 Task: Look for Airbnb options in Farkhor, Tajikistan from 5th November, 2023 to 16th November, 2023 for 2 adults.1  bedroom having 1 bed and 1 bathroom. Property type can be hotel. Booking option can be shelf check-in. Look for 3 properties as per requirement.
Action: Mouse pressed left at (440, 108)
Screenshot: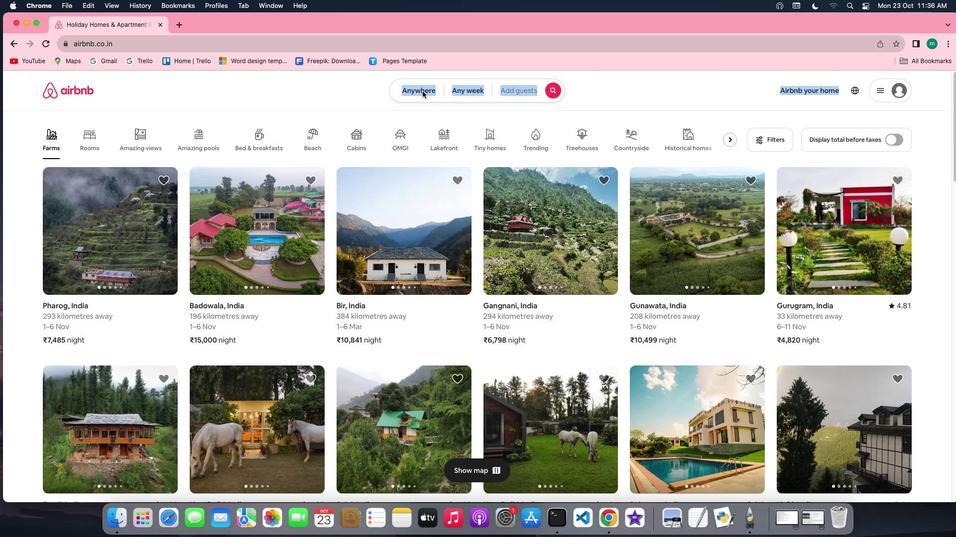 
Action: Mouse pressed left at (440, 108)
Screenshot: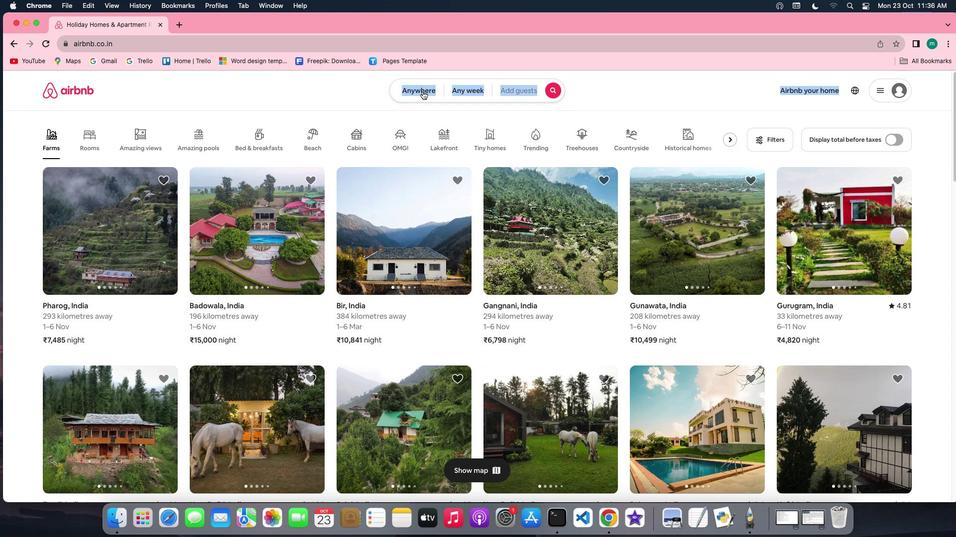 
Action: Mouse moved to (379, 148)
Screenshot: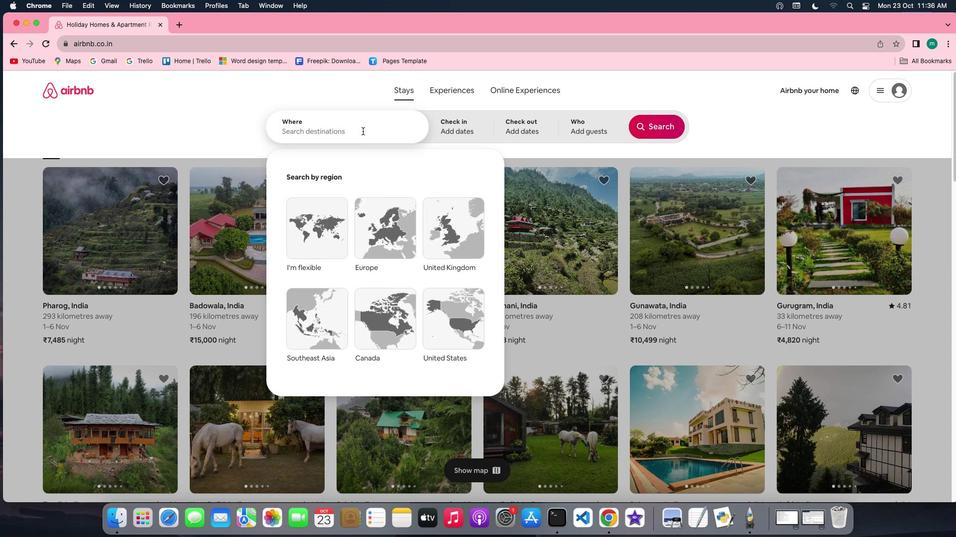 
Action: Key pressed Key.shift'F''a''r''k''h''o''r'','Key.spaceKey.shift'T''a''j''i''k''i''s''t''a''n'
Screenshot: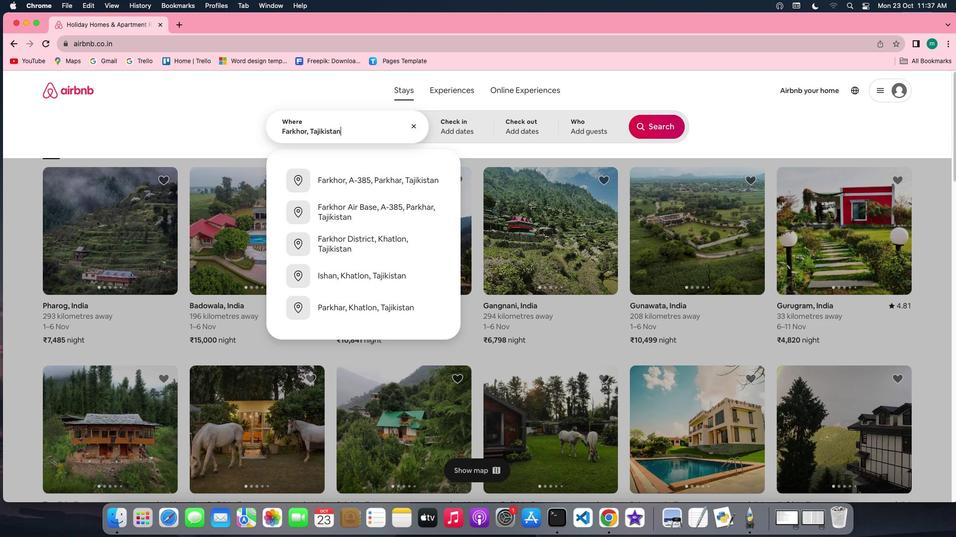 
Action: Mouse moved to (494, 152)
Screenshot: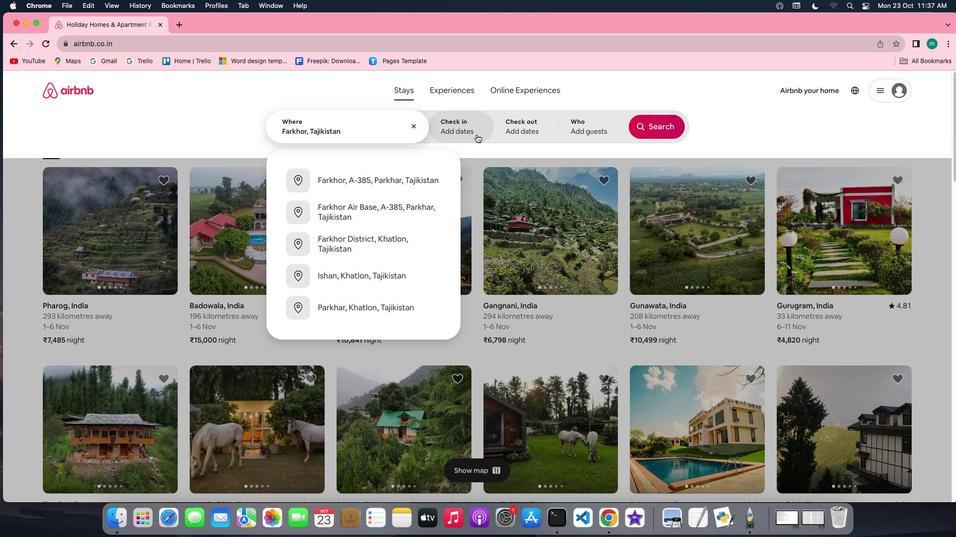 
Action: Mouse pressed left at (494, 152)
Screenshot: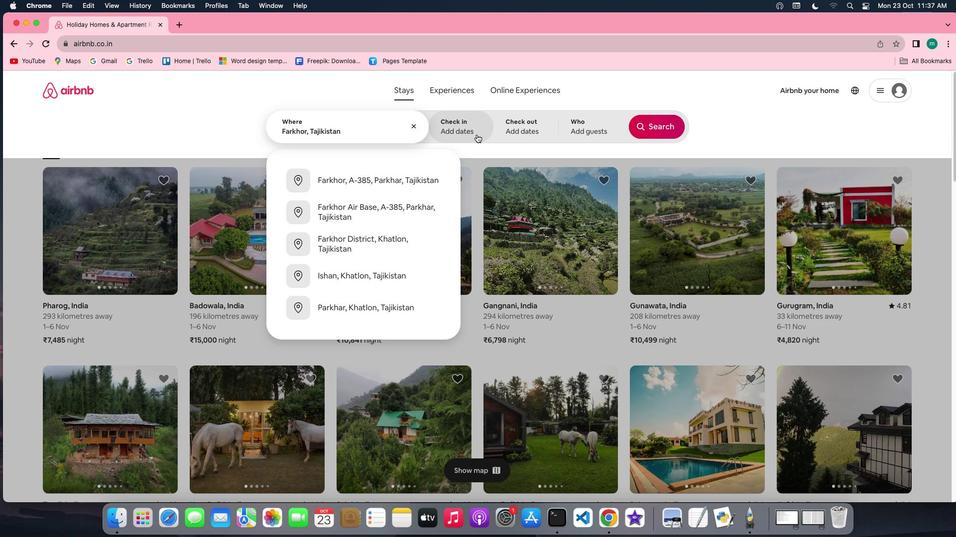 
Action: Mouse moved to (518, 282)
Screenshot: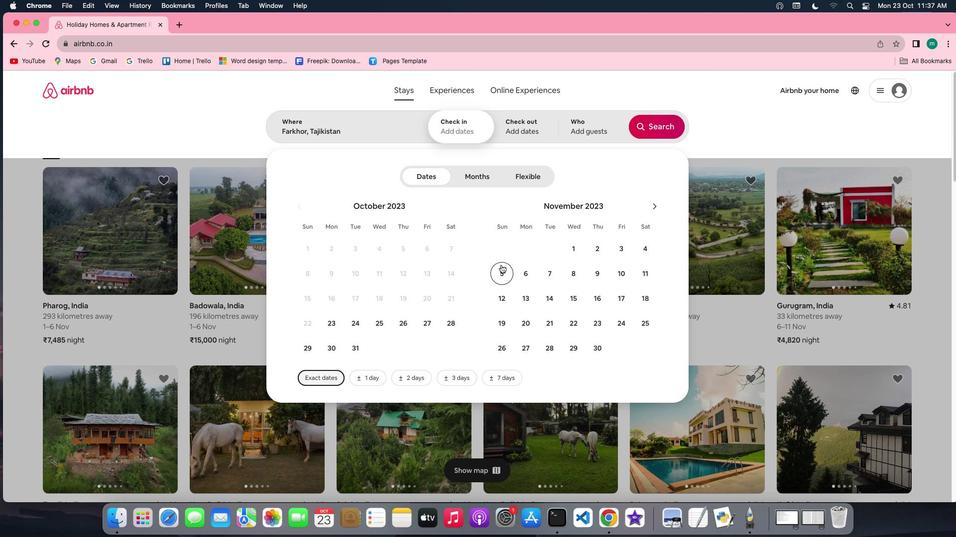 
Action: Mouse pressed left at (518, 282)
Screenshot: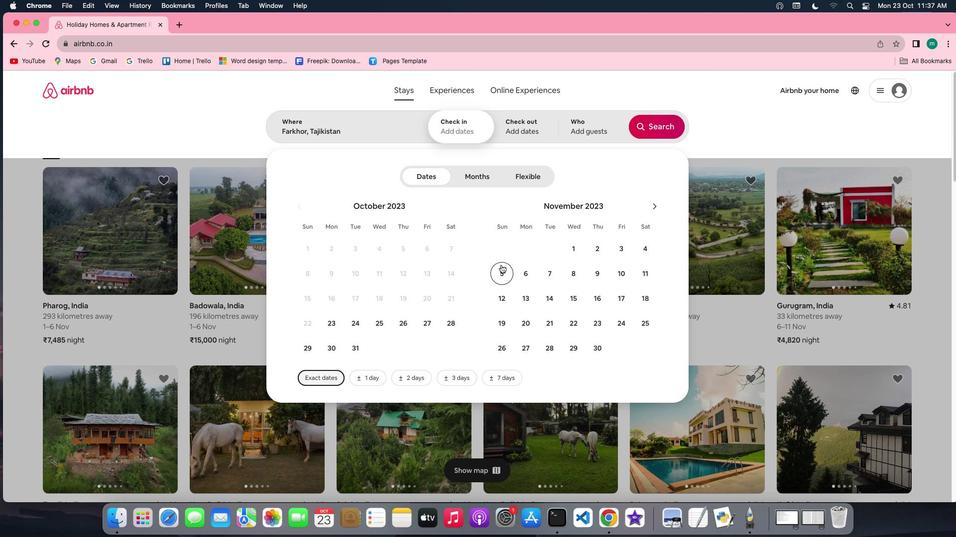 
Action: Mouse moved to (613, 316)
Screenshot: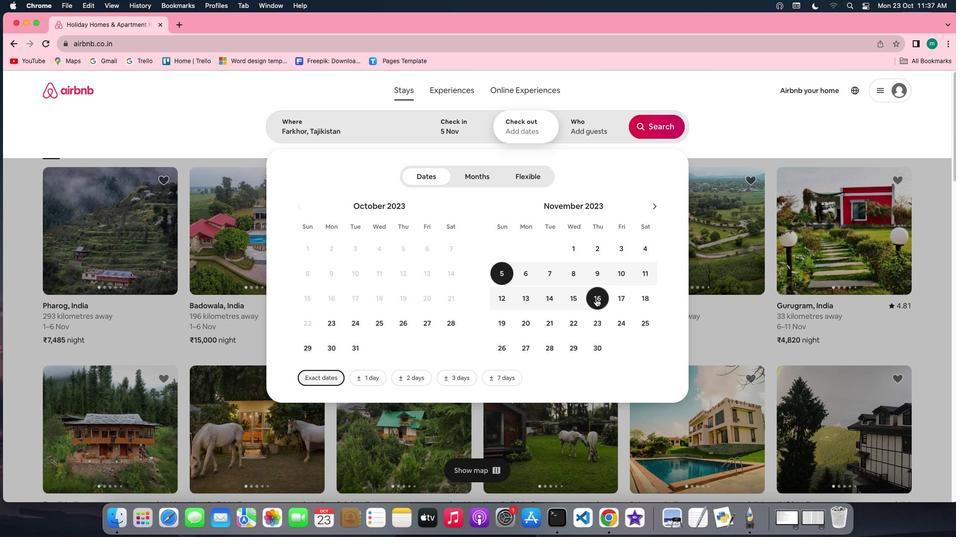 
Action: Mouse pressed left at (613, 316)
Screenshot: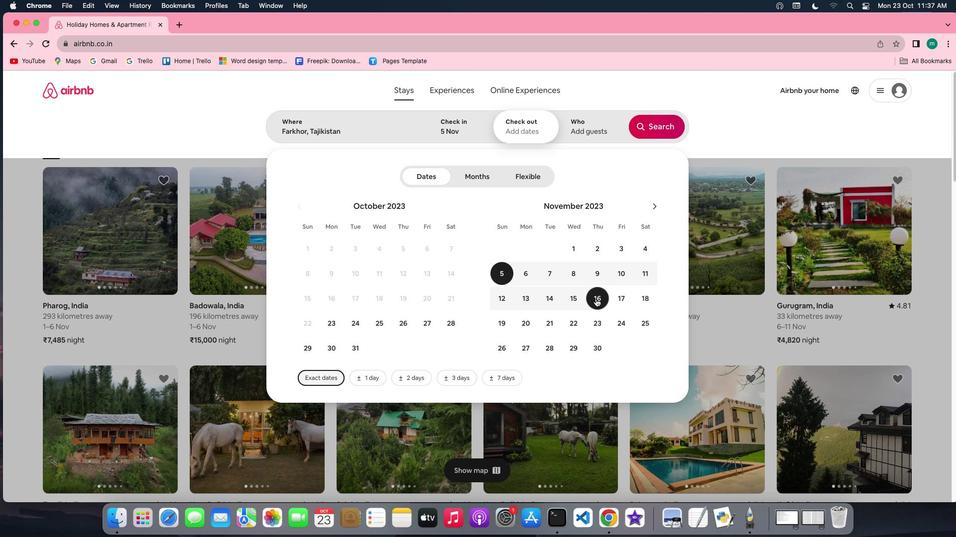 
Action: Mouse moved to (602, 148)
Screenshot: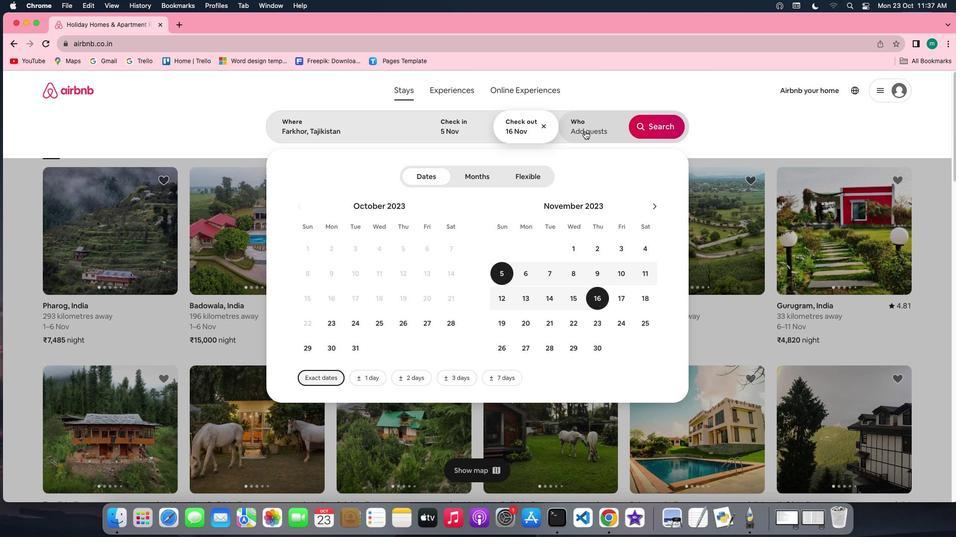 
Action: Mouse pressed left at (602, 148)
Screenshot: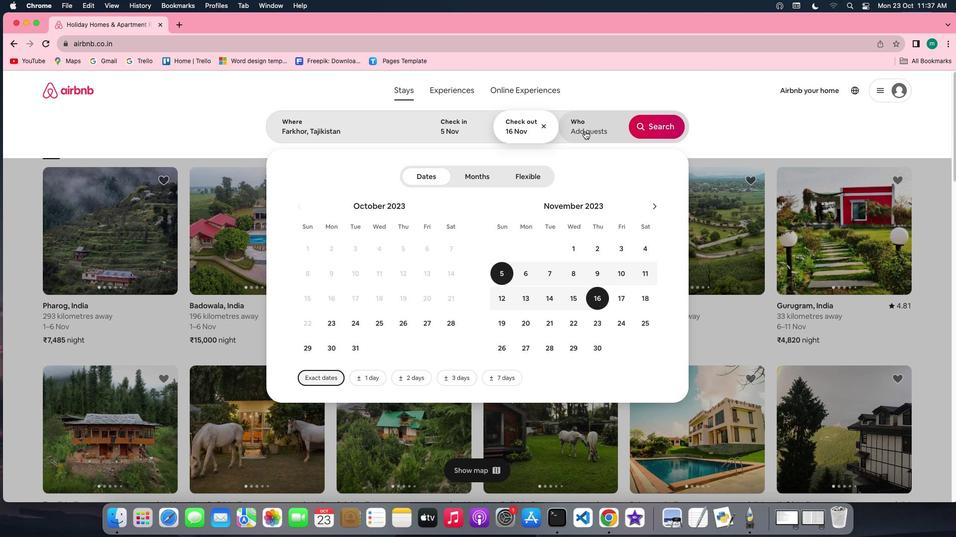 
Action: Mouse moved to (680, 202)
Screenshot: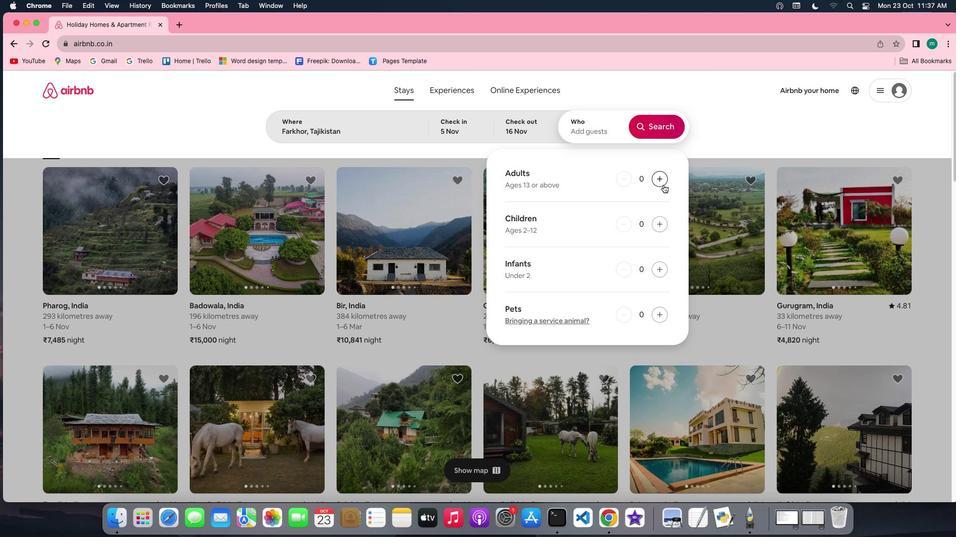 
Action: Mouse pressed left at (680, 202)
Screenshot: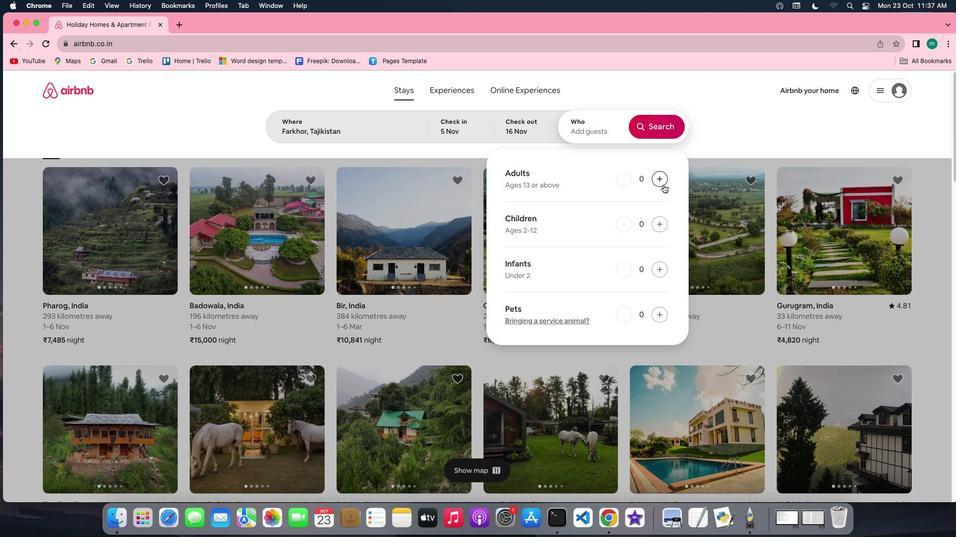 
Action: Mouse pressed left at (680, 202)
Screenshot: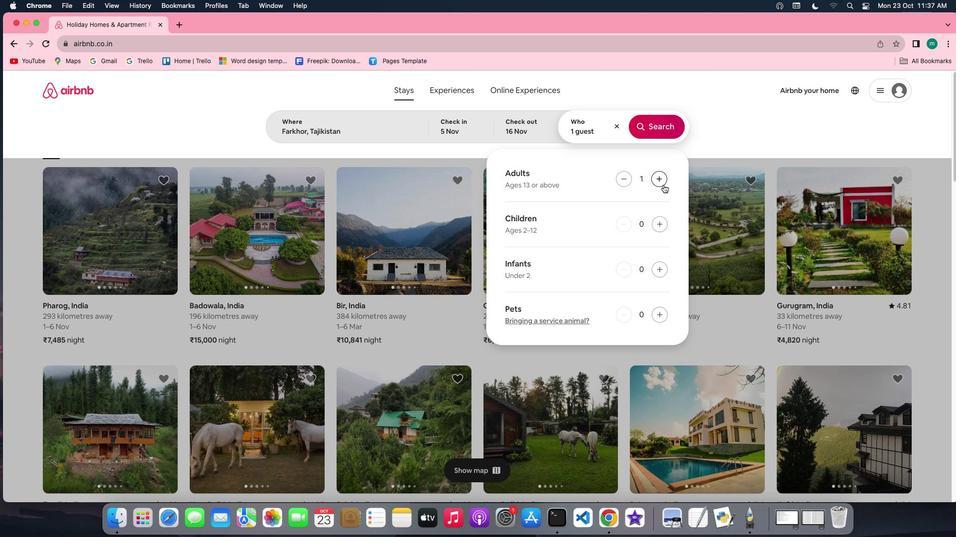 
Action: Mouse moved to (676, 149)
Screenshot: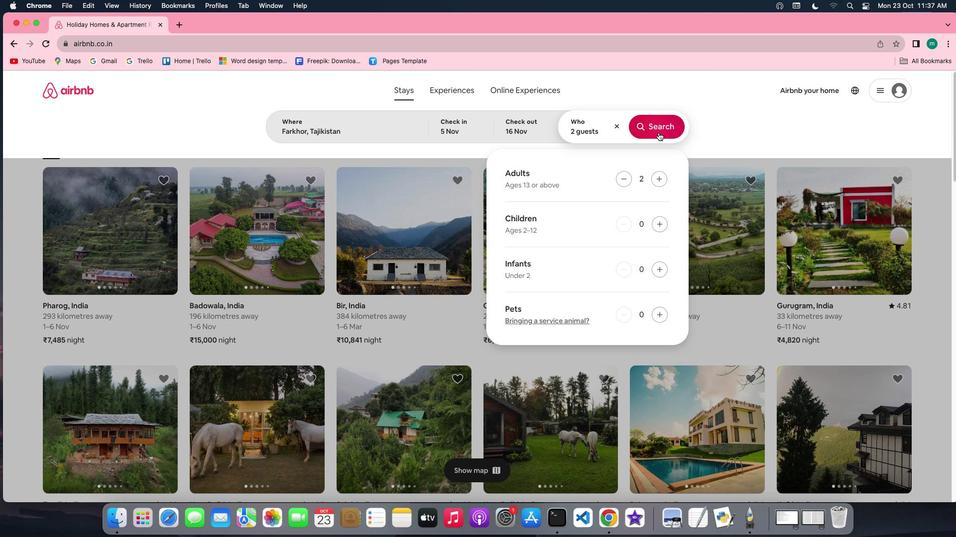 
Action: Mouse pressed left at (676, 149)
Screenshot: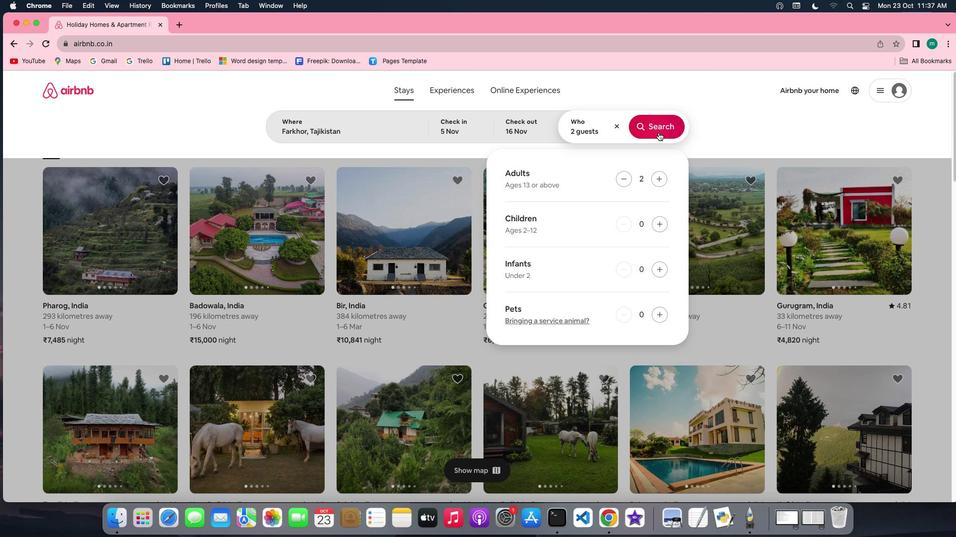 
Action: Mouse moved to (833, 140)
Screenshot: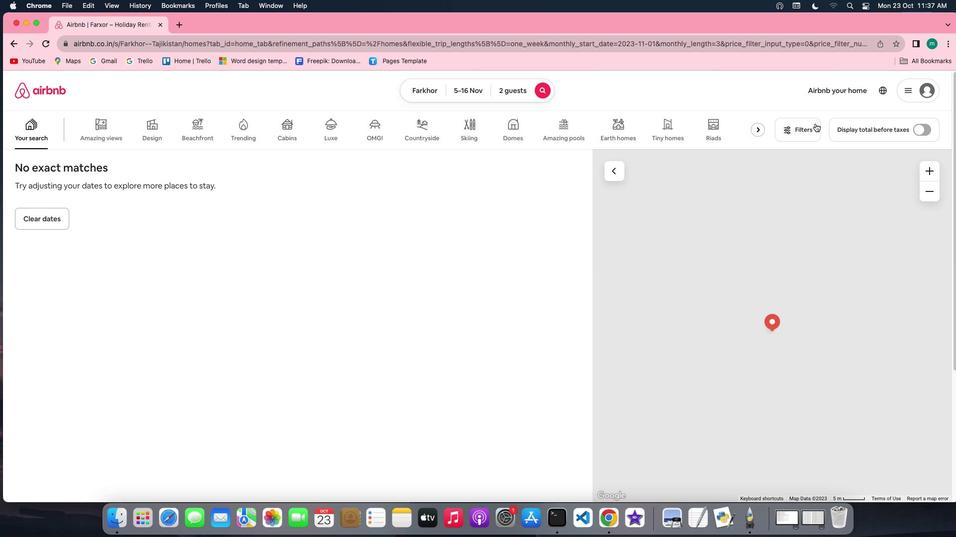 
Action: Mouse pressed left at (833, 140)
Screenshot: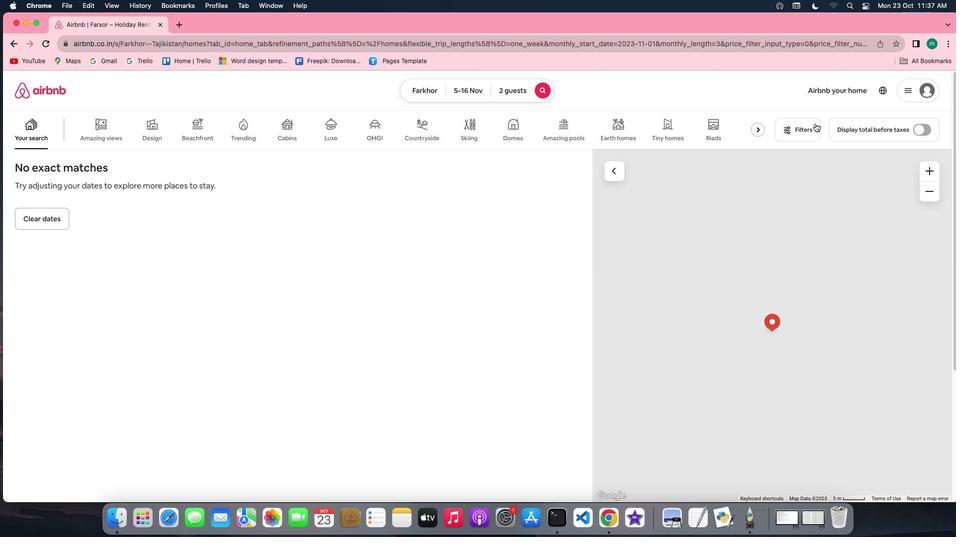 
Action: Mouse moved to (556, 331)
Screenshot: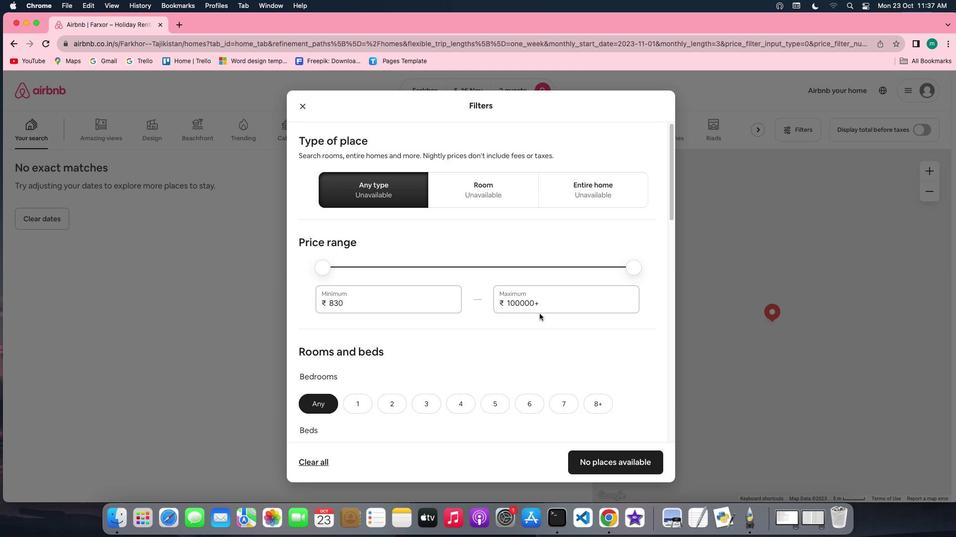 
Action: Mouse scrolled (556, 331) with delta (17, 16)
Screenshot: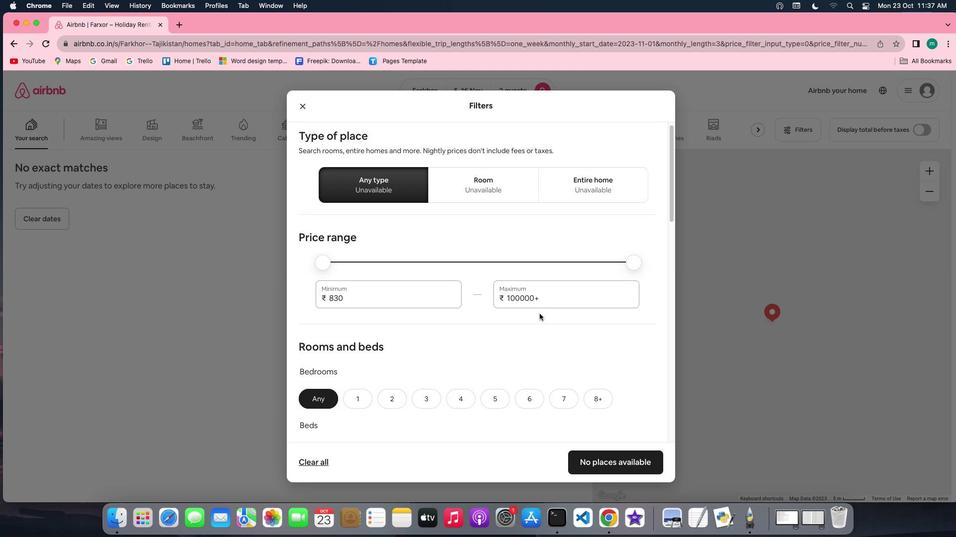 
Action: Mouse scrolled (556, 331) with delta (17, 16)
Screenshot: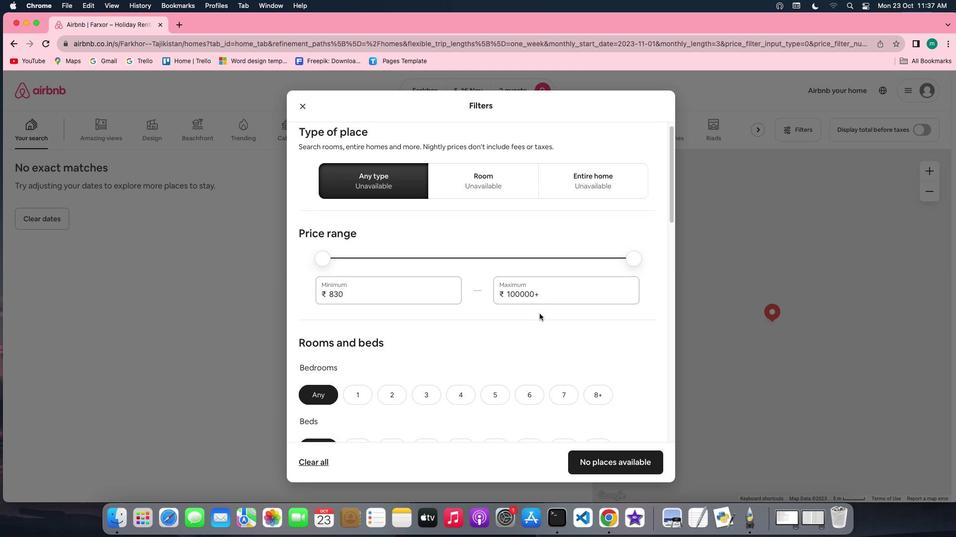 
Action: Mouse scrolled (556, 331) with delta (17, 16)
Screenshot: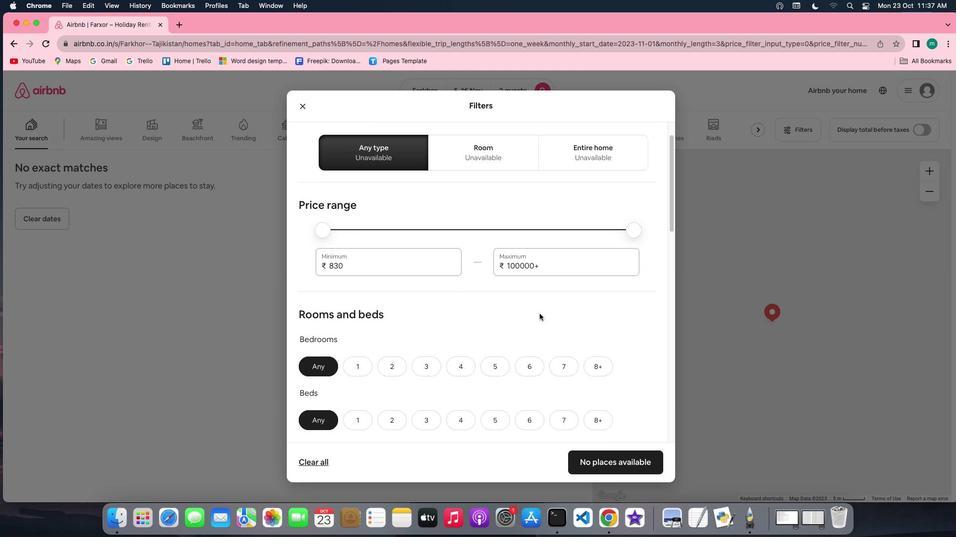 
Action: Mouse scrolled (556, 331) with delta (17, 16)
Screenshot: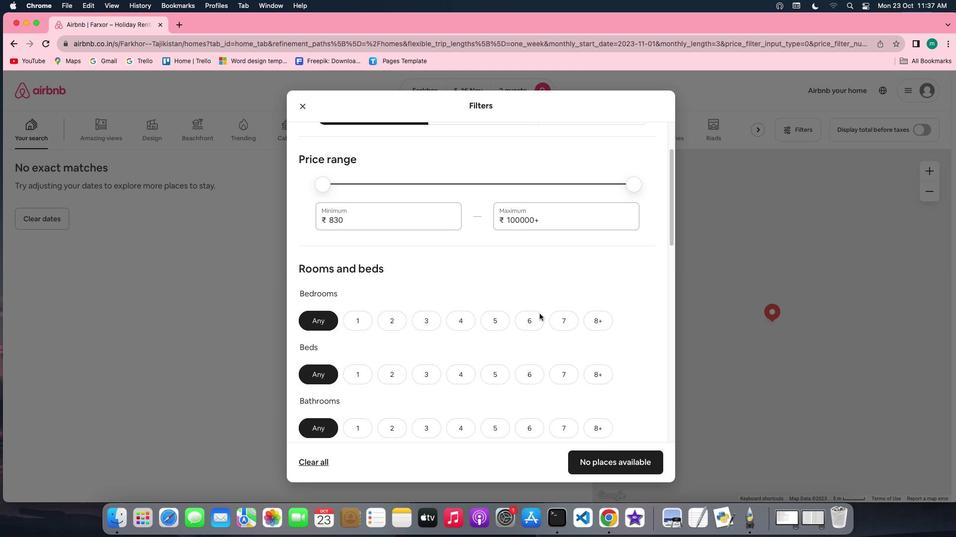 
Action: Mouse scrolled (556, 331) with delta (17, 16)
Screenshot: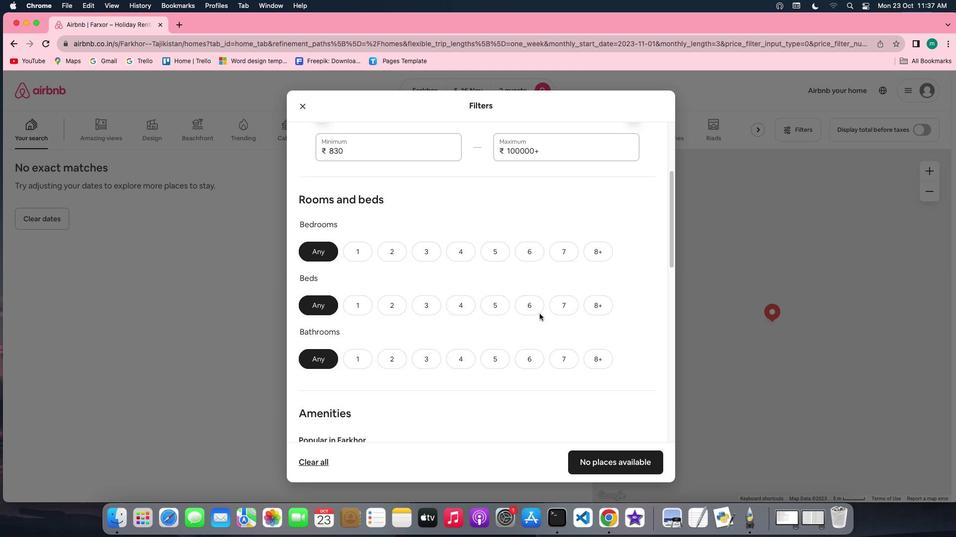 
Action: Mouse scrolled (556, 331) with delta (17, 16)
Screenshot: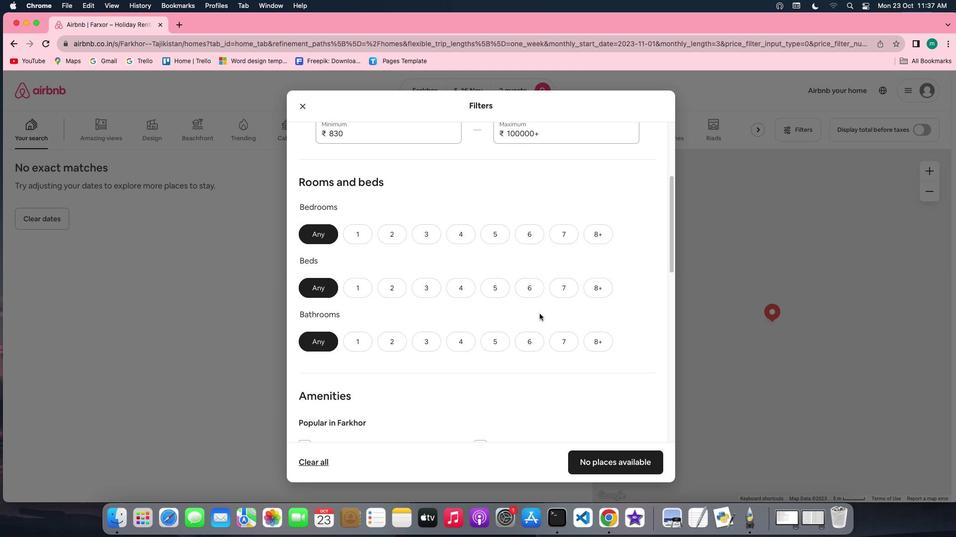 
Action: Mouse scrolled (556, 331) with delta (17, 16)
Screenshot: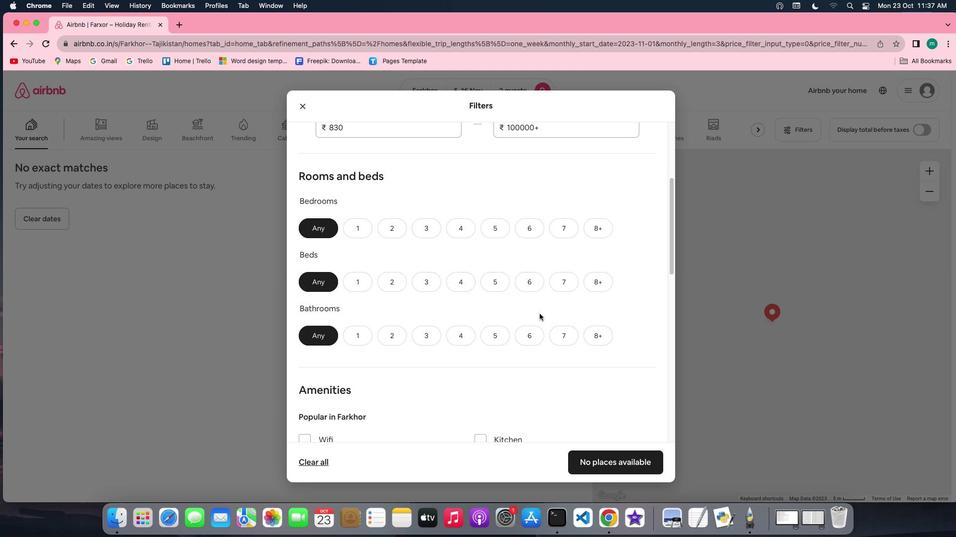 
Action: Mouse scrolled (556, 331) with delta (17, 16)
Screenshot: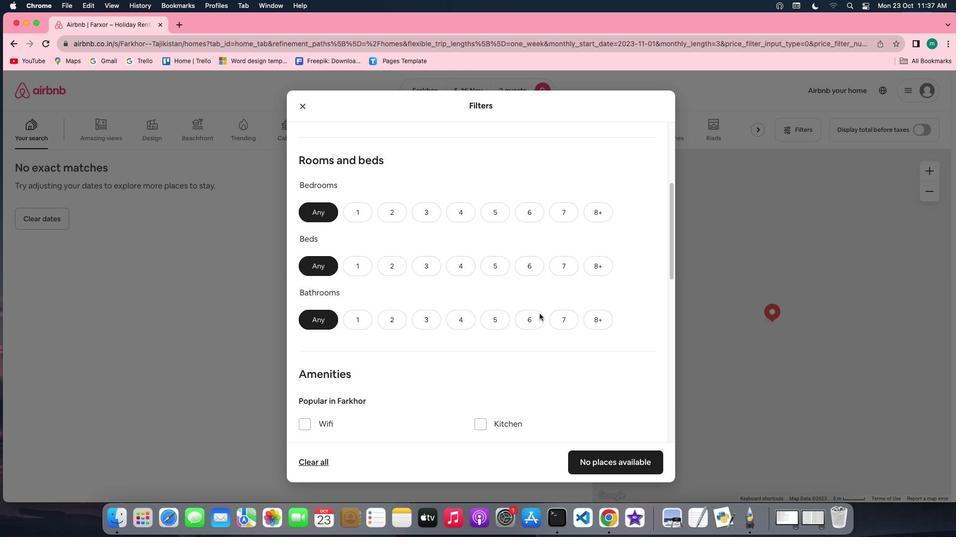 
Action: Mouse scrolled (556, 331) with delta (17, 16)
Screenshot: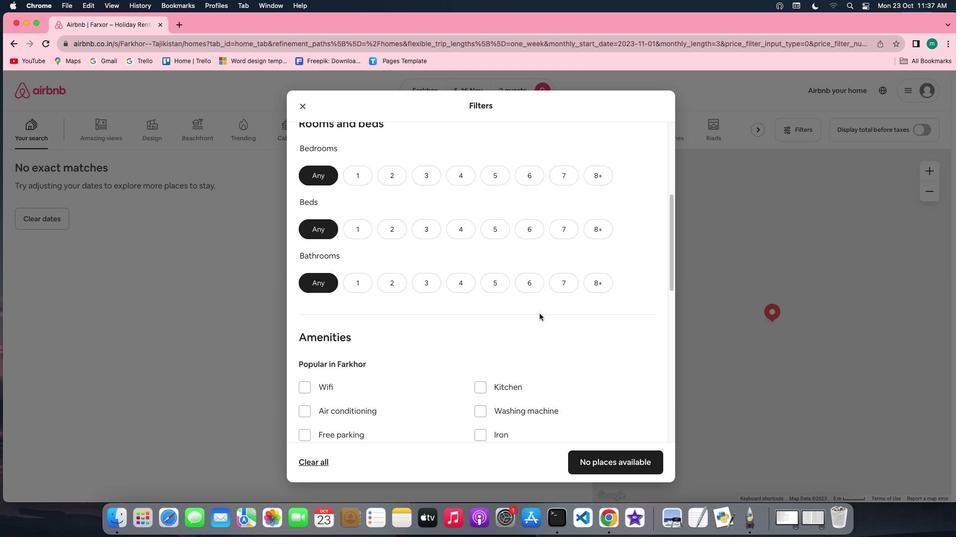 
Action: Mouse scrolled (556, 331) with delta (17, 16)
Screenshot: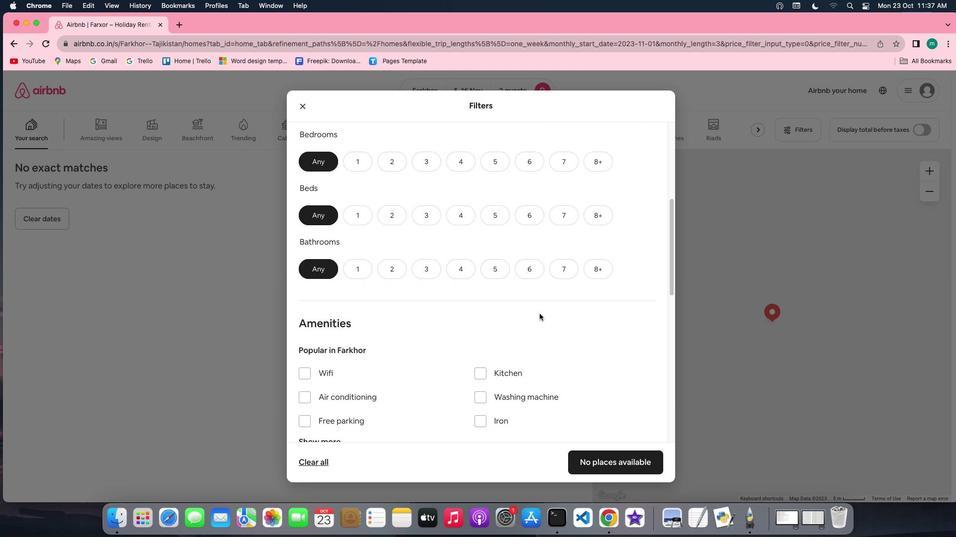 
Action: Mouse scrolled (556, 331) with delta (17, 16)
Screenshot: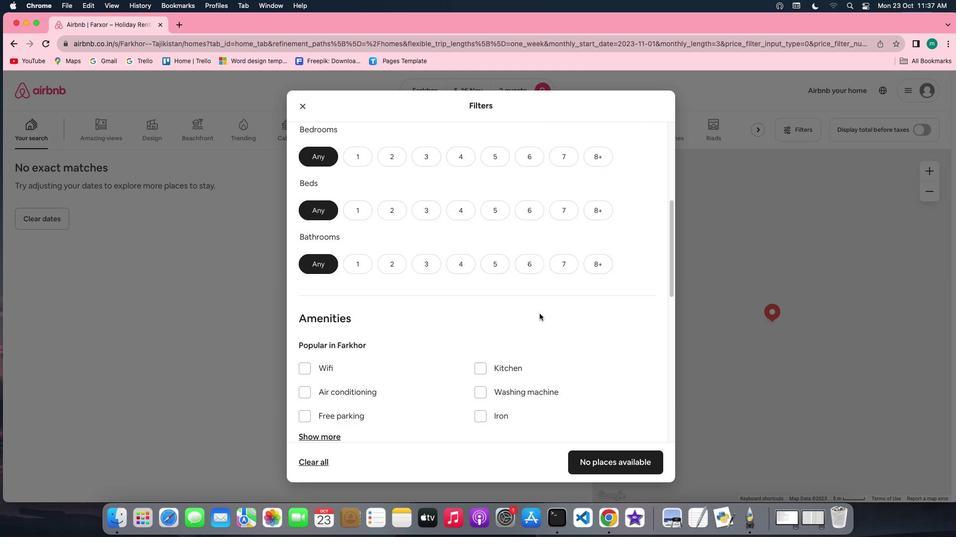 
Action: Mouse scrolled (556, 331) with delta (17, 16)
Screenshot: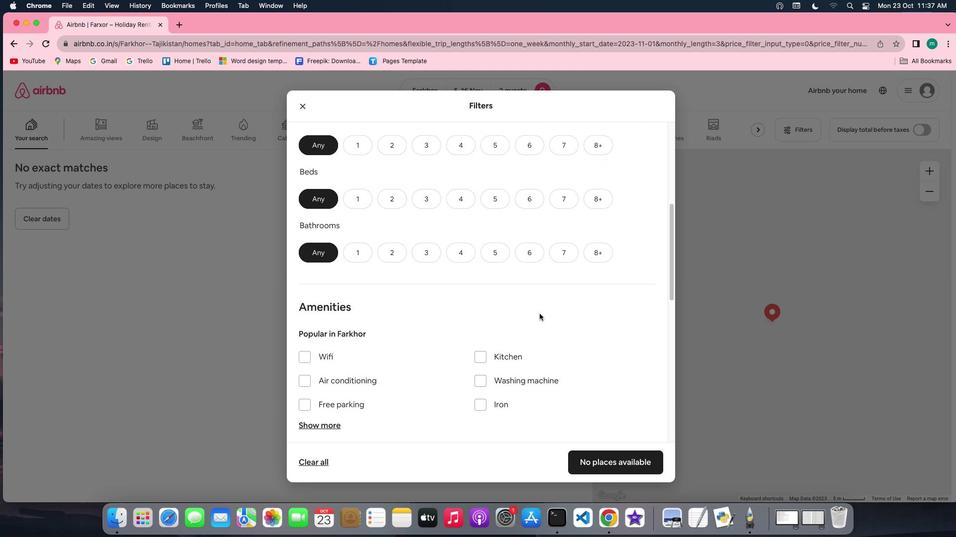 
Action: Mouse moved to (377, 163)
Screenshot: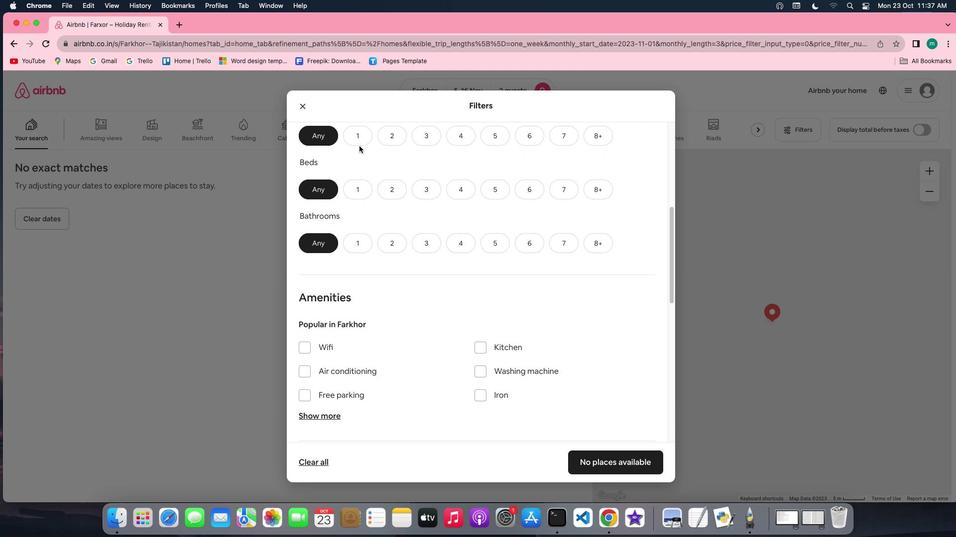 
Action: Mouse pressed left at (377, 163)
Screenshot: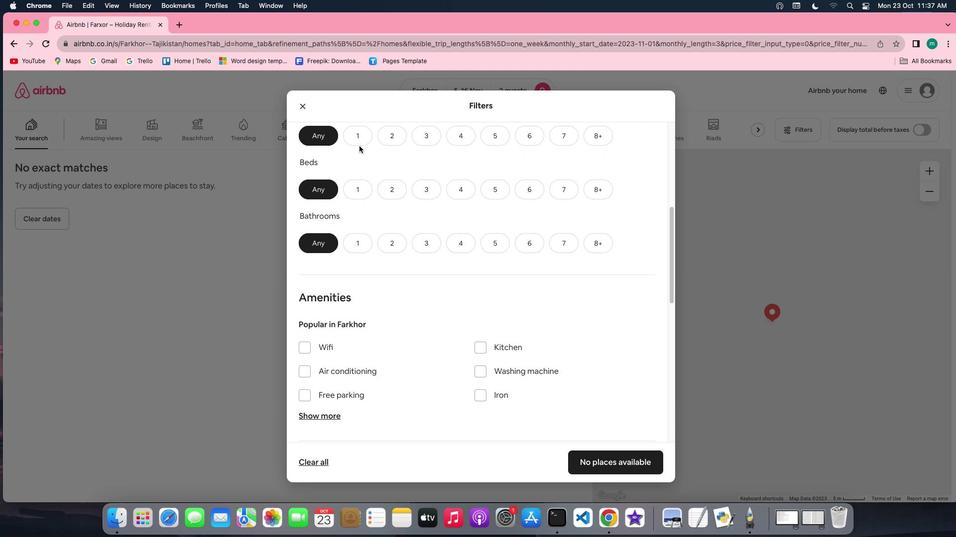 
Action: Mouse moved to (376, 166)
Screenshot: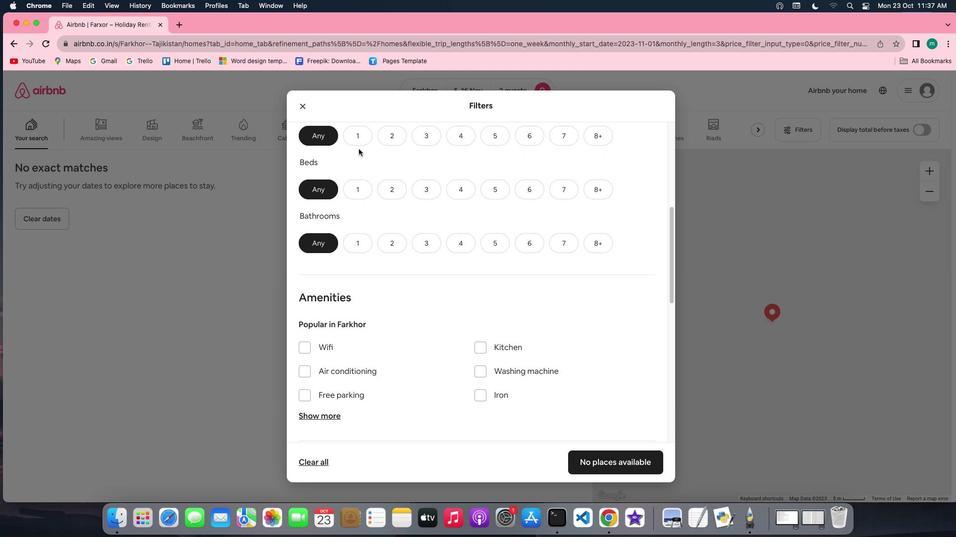 
Action: Mouse pressed left at (376, 166)
Screenshot: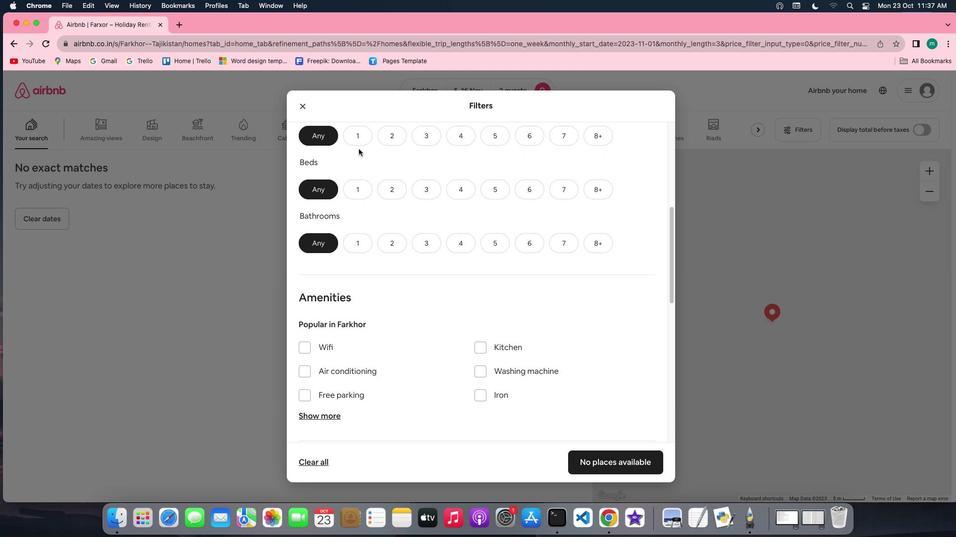 
Action: Mouse moved to (378, 155)
Screenshot: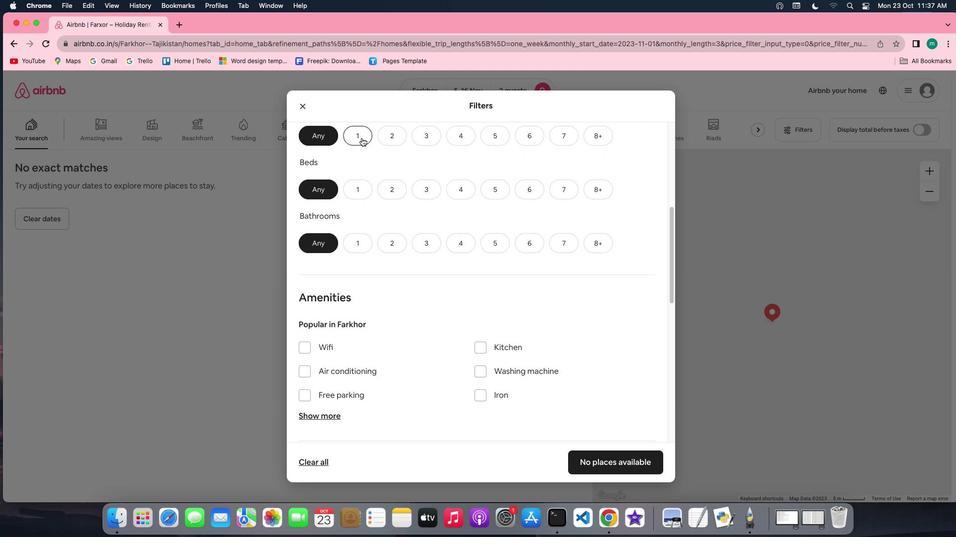 
Action: Mouse pressed left at (378, 155)
Screenshot: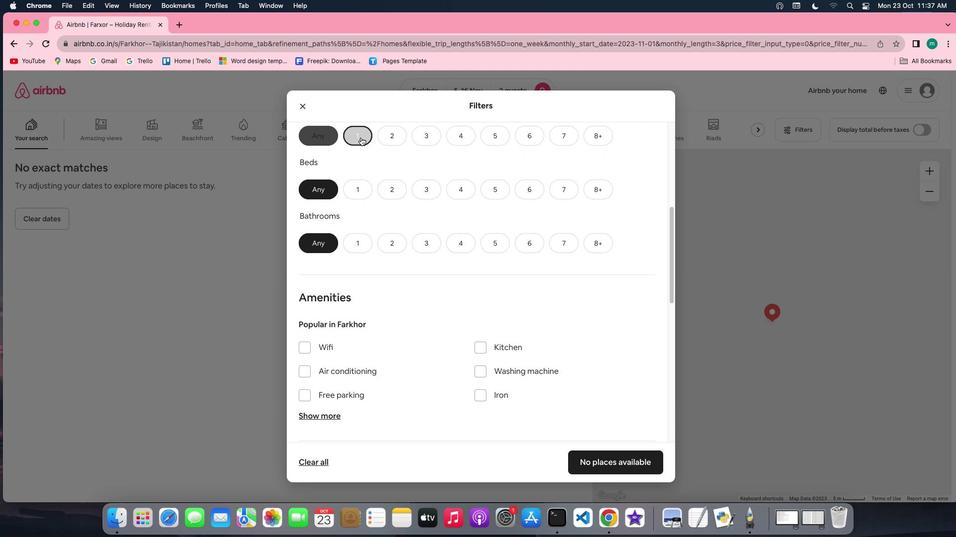 
Action: Mouse moved to (375, 210)
Screenshot: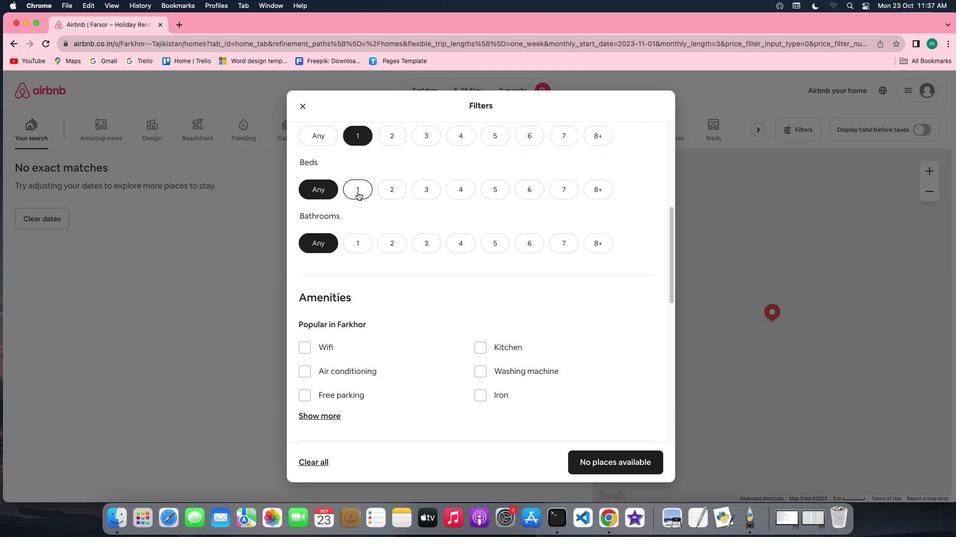 
Action: Mouse pressed left at (375, 210)
Screenshot: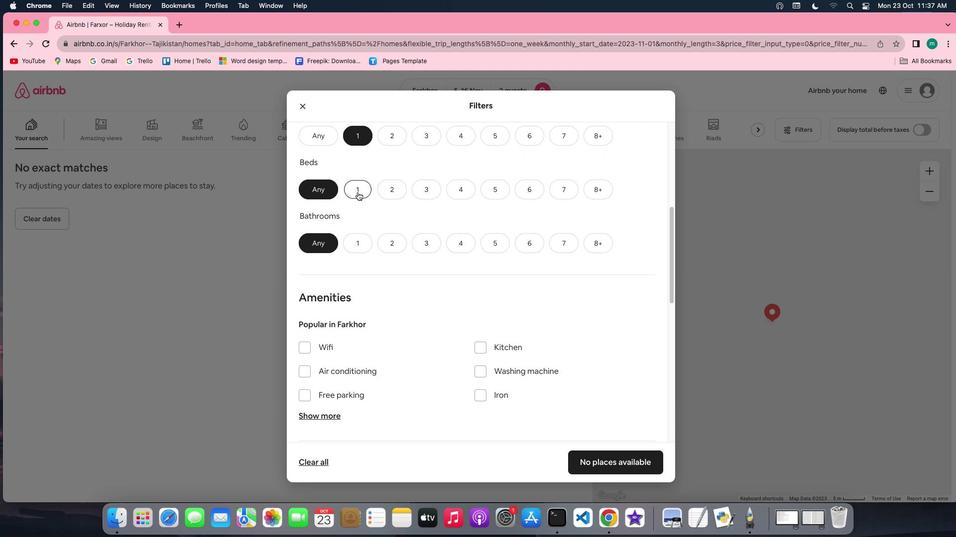 
Action: Mouse moved to (376, 258)
Screenshot: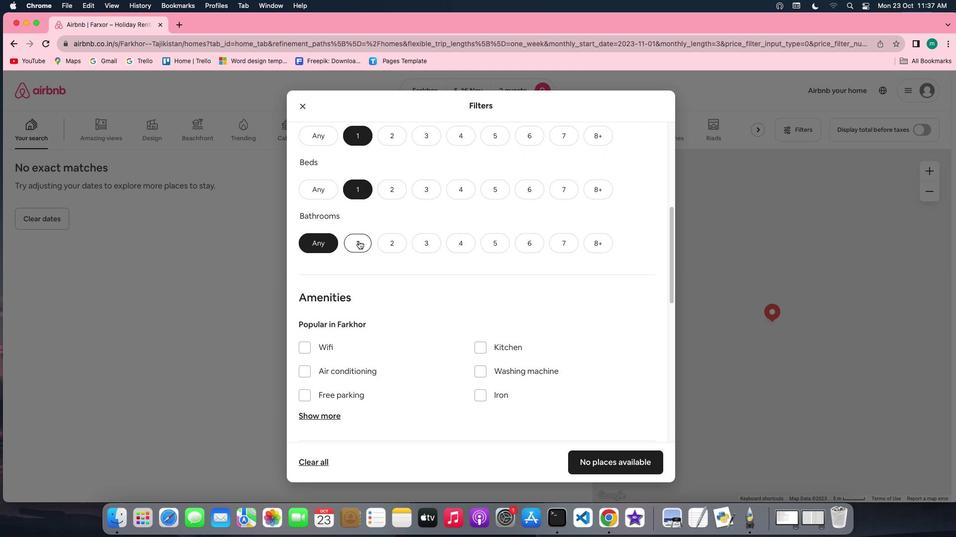 
Action: Mouse pressed left at (376, 258)
Screenshot: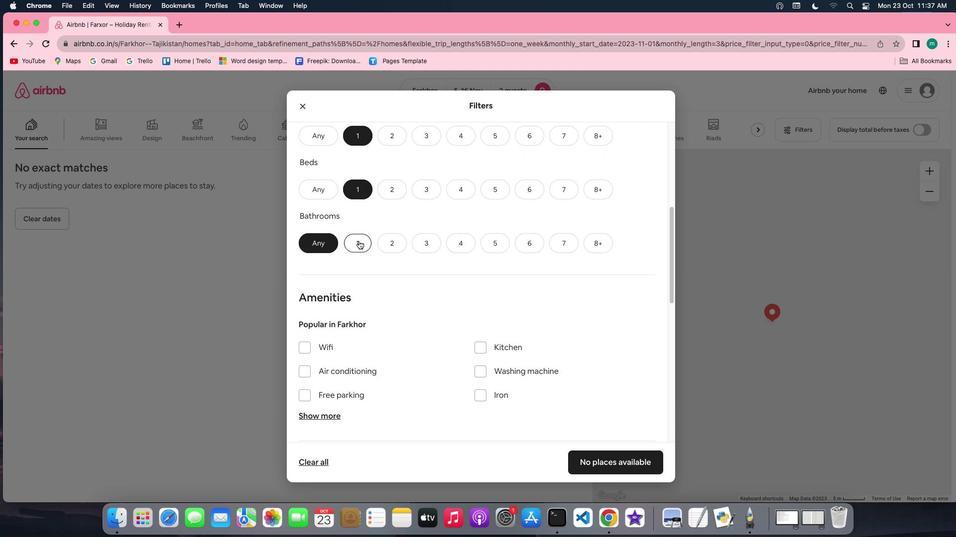 
Action: Mouse moved to (585, 288)
Screenshot: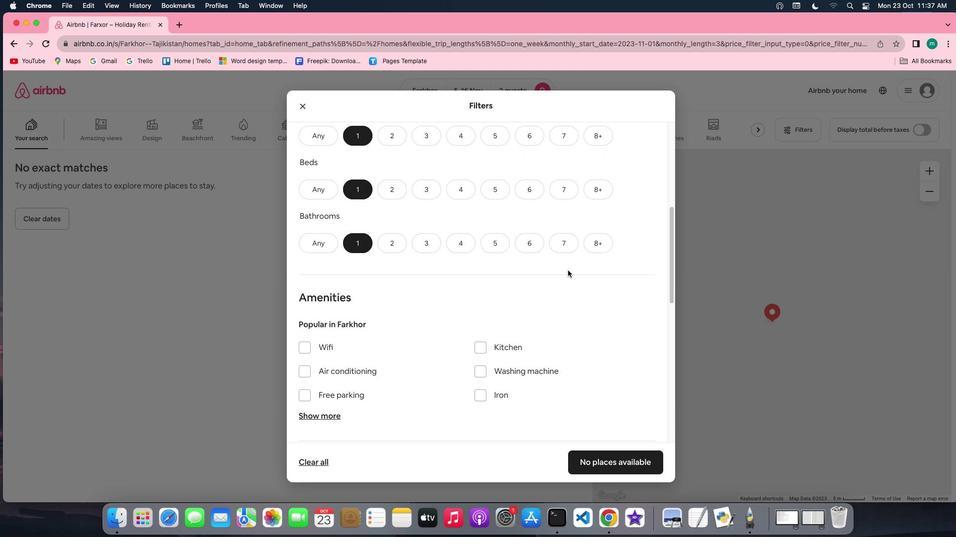 
Action: Mouse scrolled (585, 288) with delta (17, 16)
Screenshot: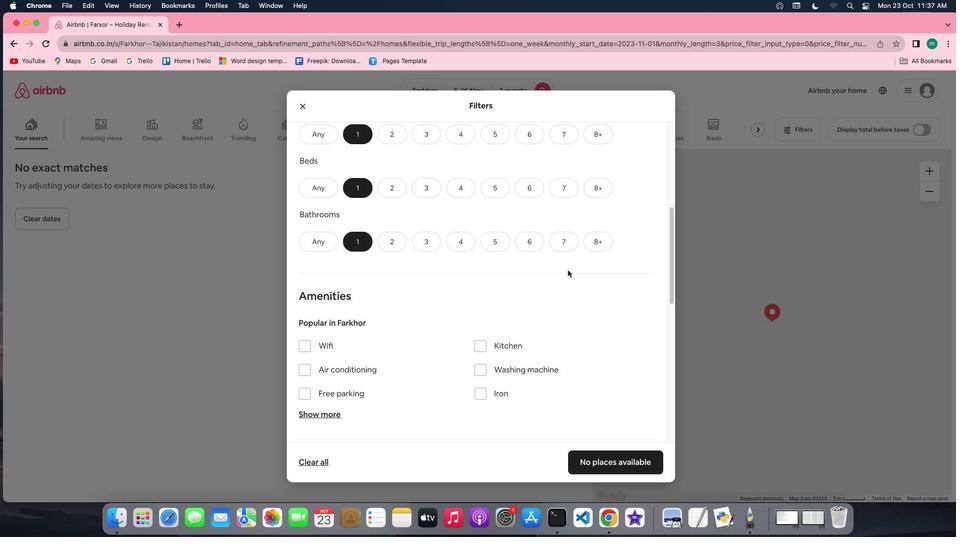 
Action: Mouse scrolled (585, 288) with delta (17, 16)
Screenshot: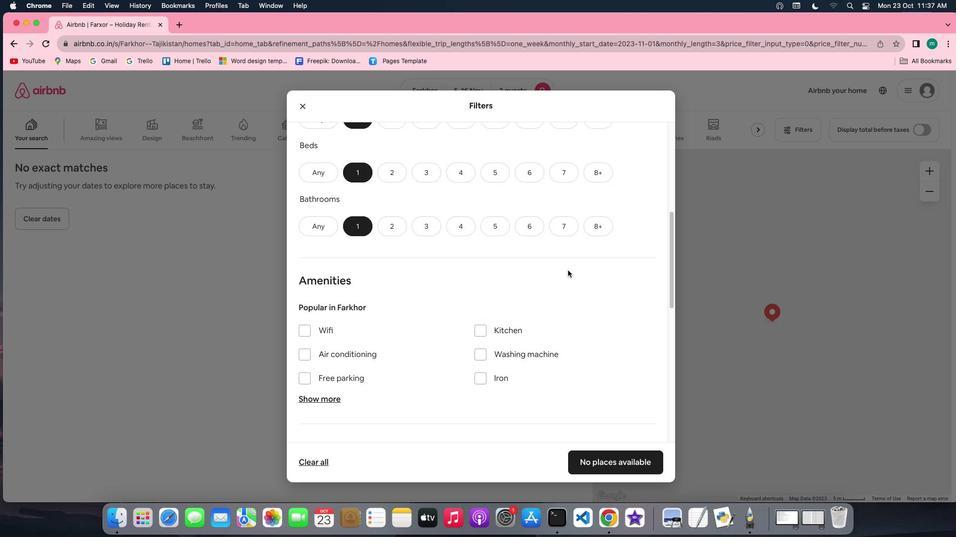 
Action: Mouse scrolled (585, 288) with delta (17, 16)
Screenshot: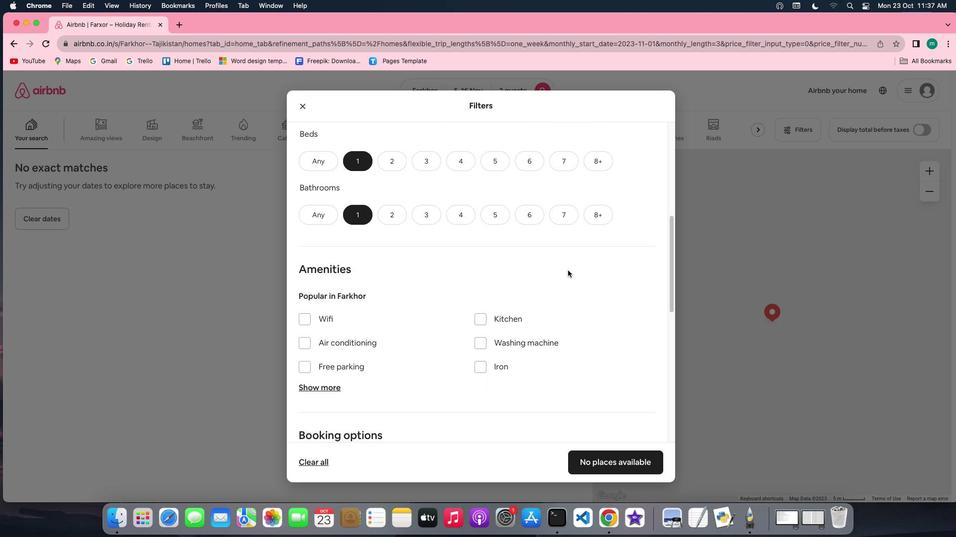 
Action: Mouse scrolled (585, 288) with delta (17, 16)
Screenshot: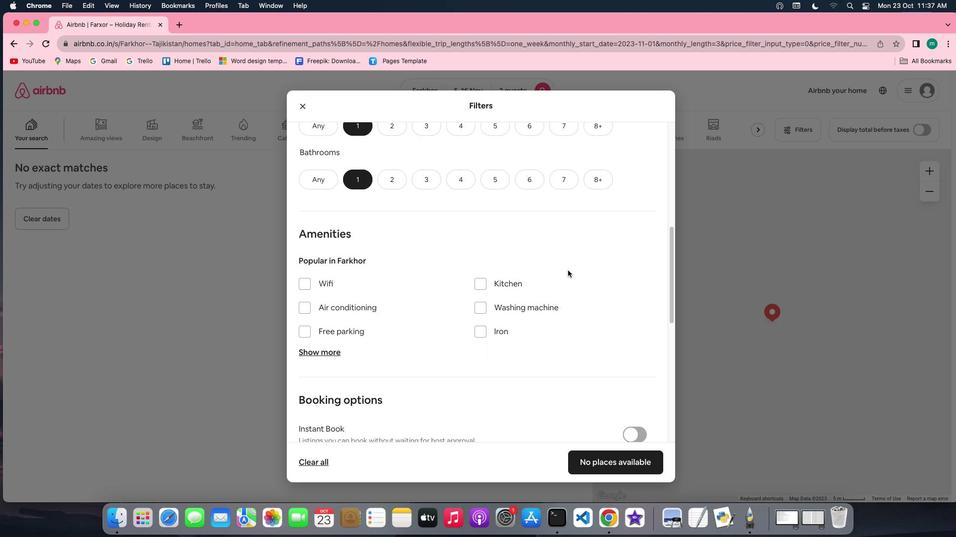 
Action: Mouse scrolled (585, 288) with delta (17, 16)
Screenshot: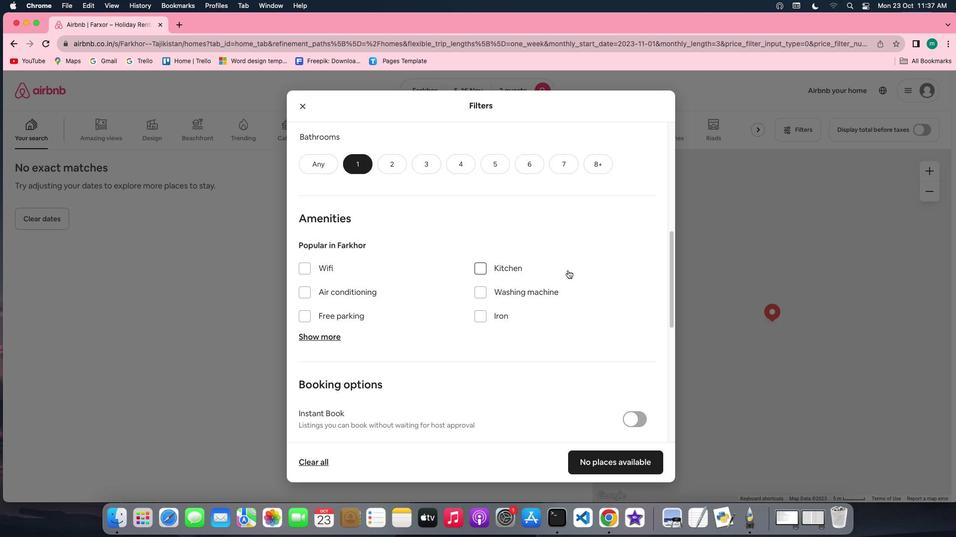
Action: Mouse scrolled (585, 288) with delta (17, 16)
Screenshot: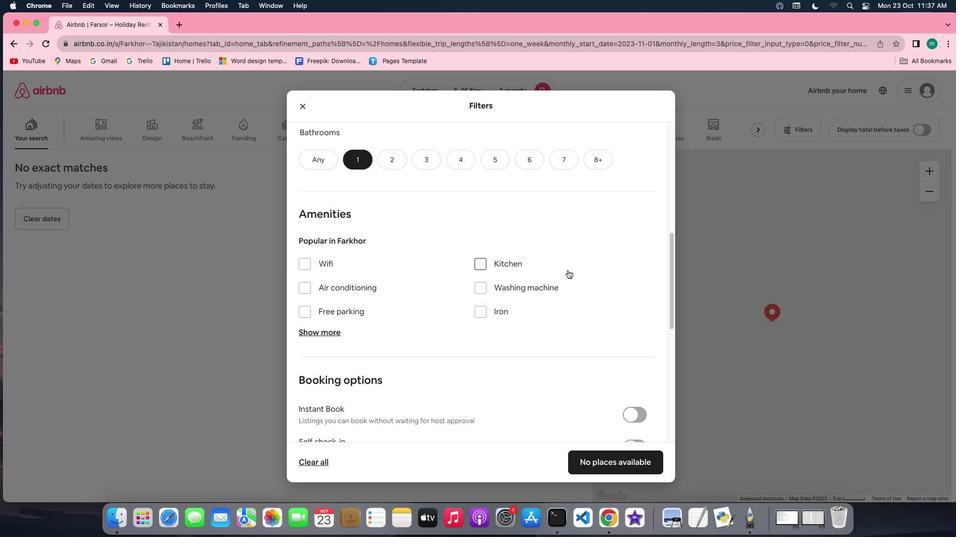 
Action: Mouse scrolled (585, 288) with delta (17, 16)
Screenshot: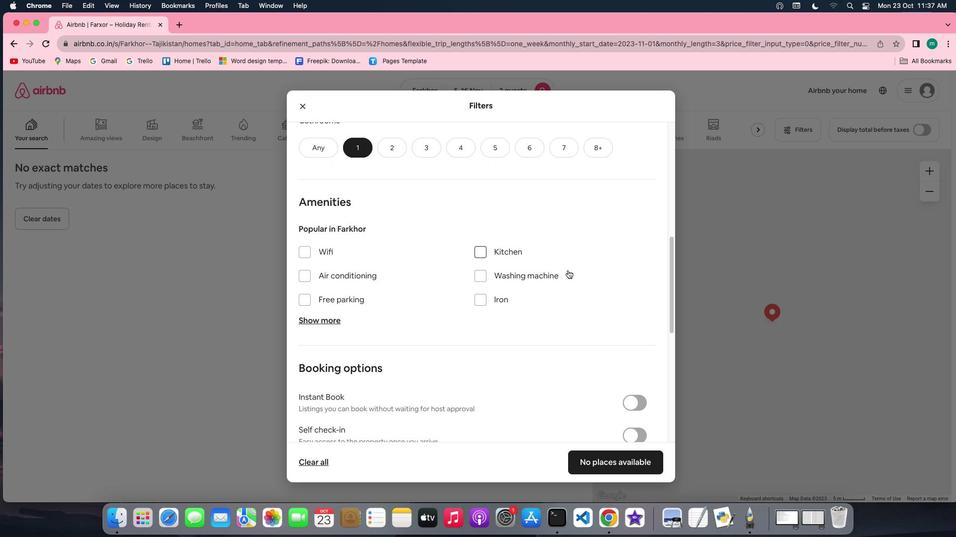 
Action: Mouse scrolled (585, 288) with delta (17, 16)
Screenshot: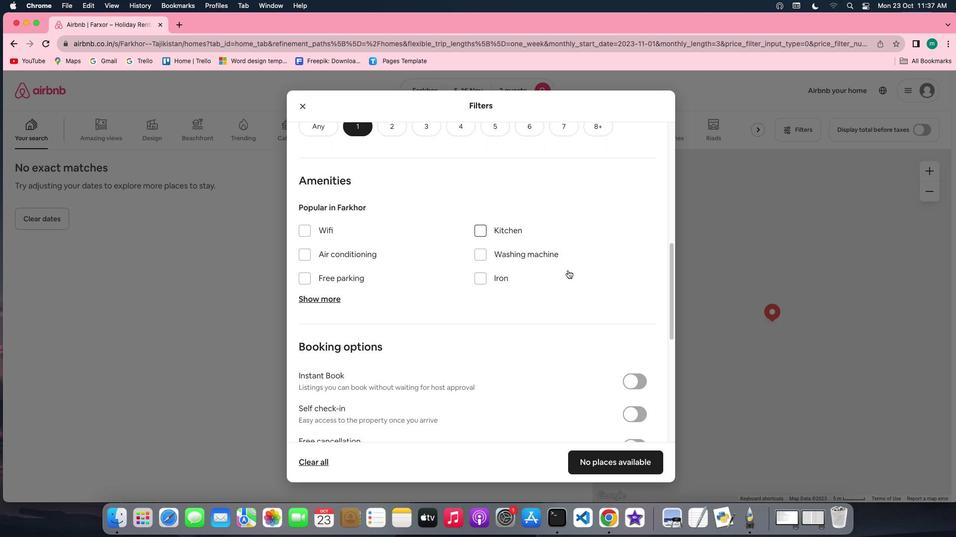 
Action: Mouse scrolled (585, 288) with delta (17, 16)
Screenshot: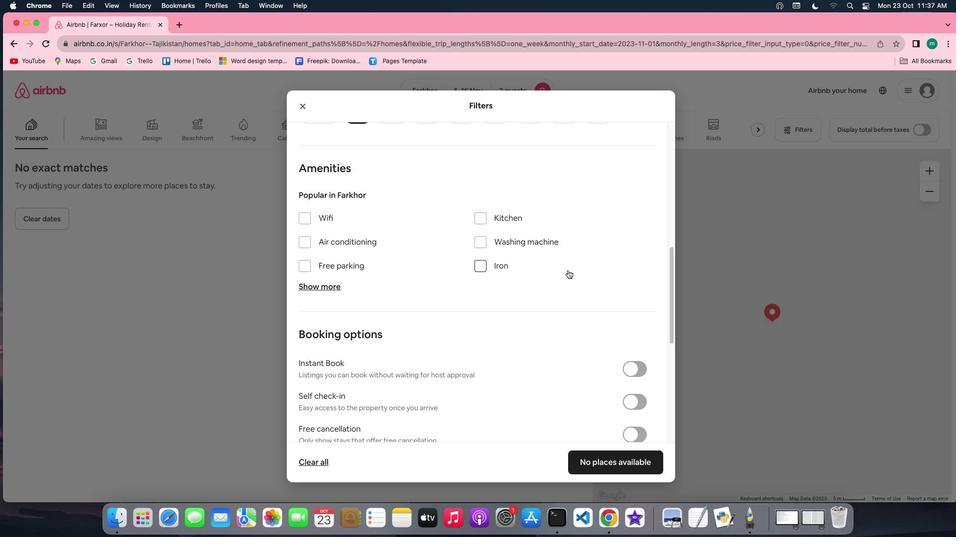 
Action: Mouse scrolled (585, 288) with delta (17, 16)
Screenshot: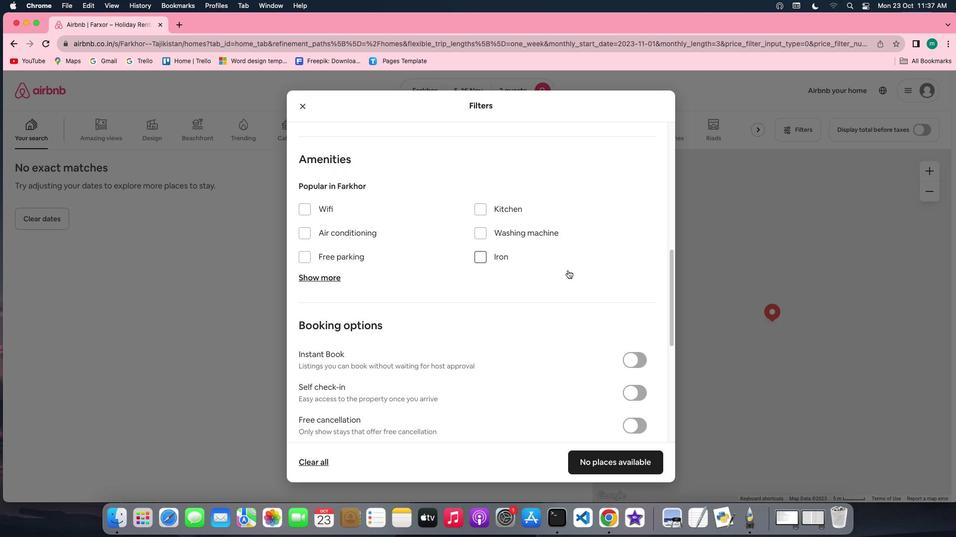 
Action: Mouse scrolled (585, 288) with delta (17, 16)
Screenshot: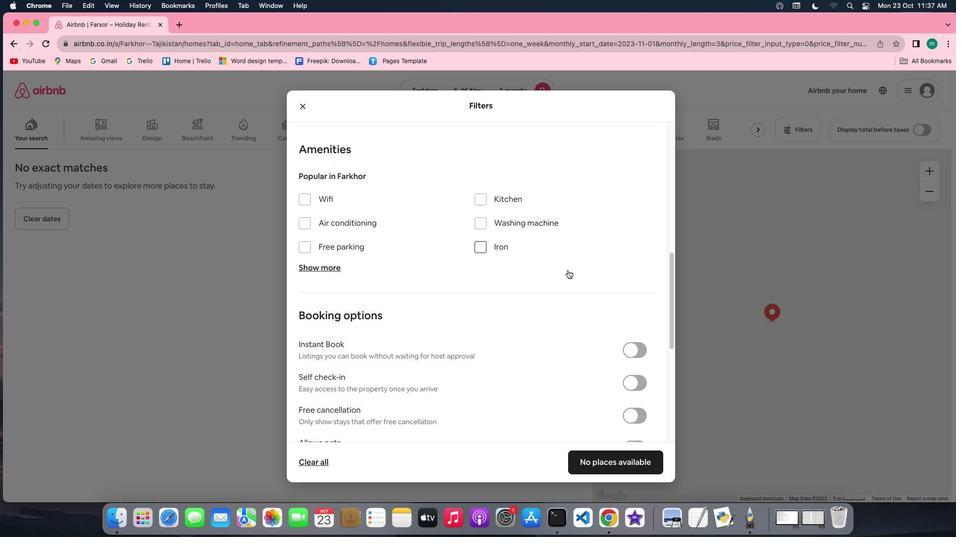 
Action: Mouse scrolled (585, 288) with delta (17, 16)
Screenshot: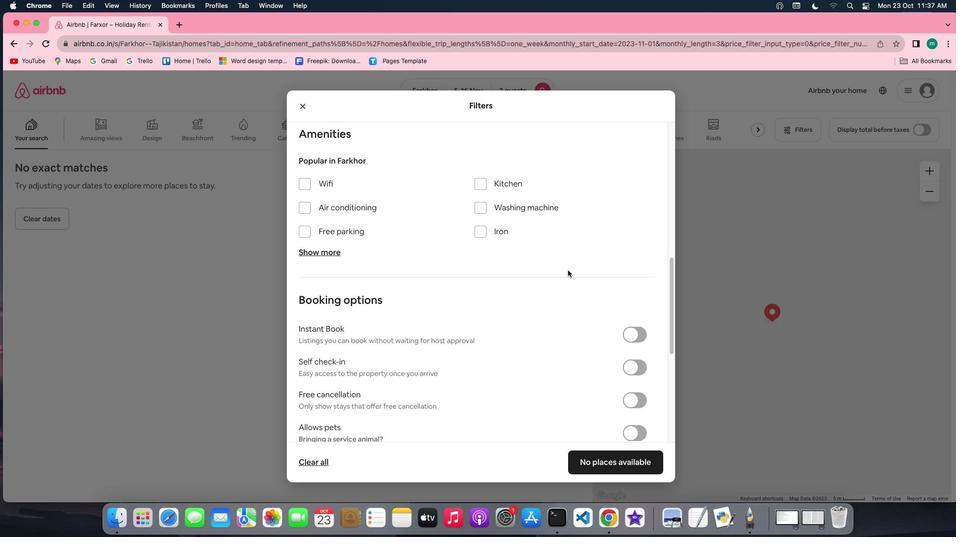 
Action: Mouse scrolled (585, 288) with delta (17, 16)
Screenshot: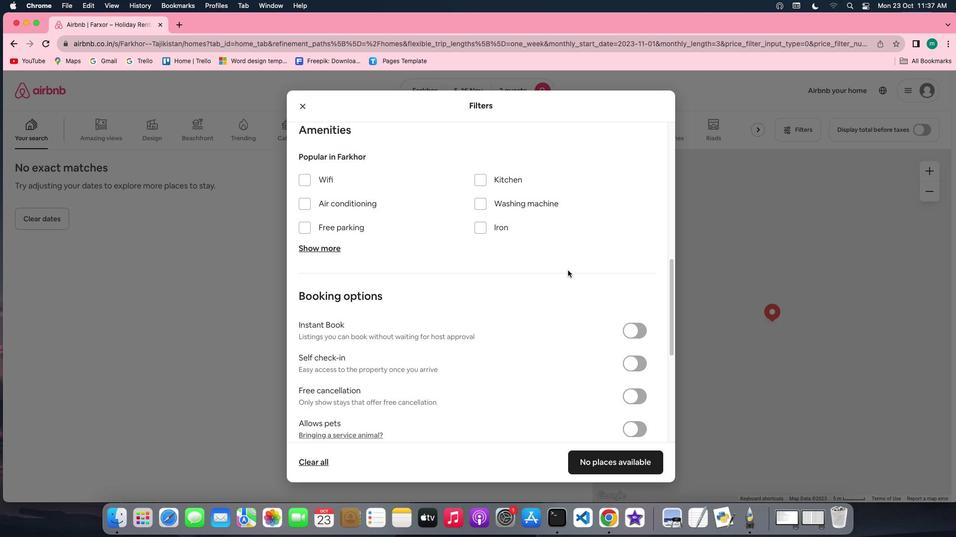 
Action: Mouse scrolled (585, 288) with delta (17, 16)
Screenshot: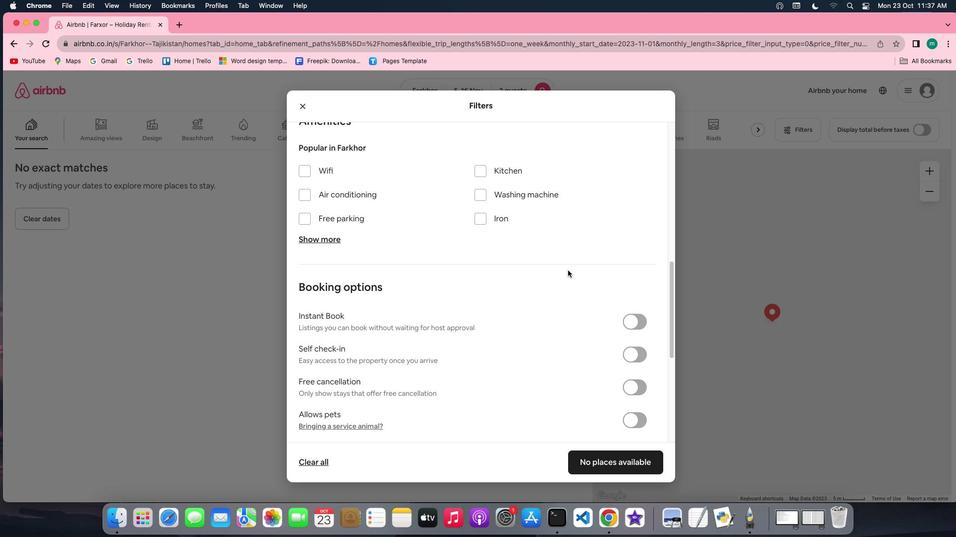 
Action: Mouse scrolled (585, 288) with delta (17, 16)
Screenshot: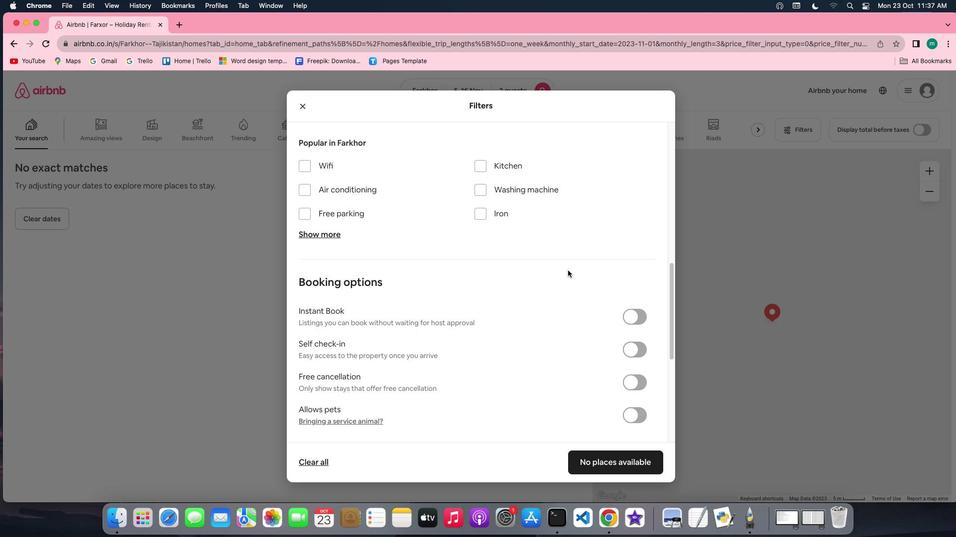 
Action: Mouse scrolled (585, 288) with delta (17, 16)
Screenshot: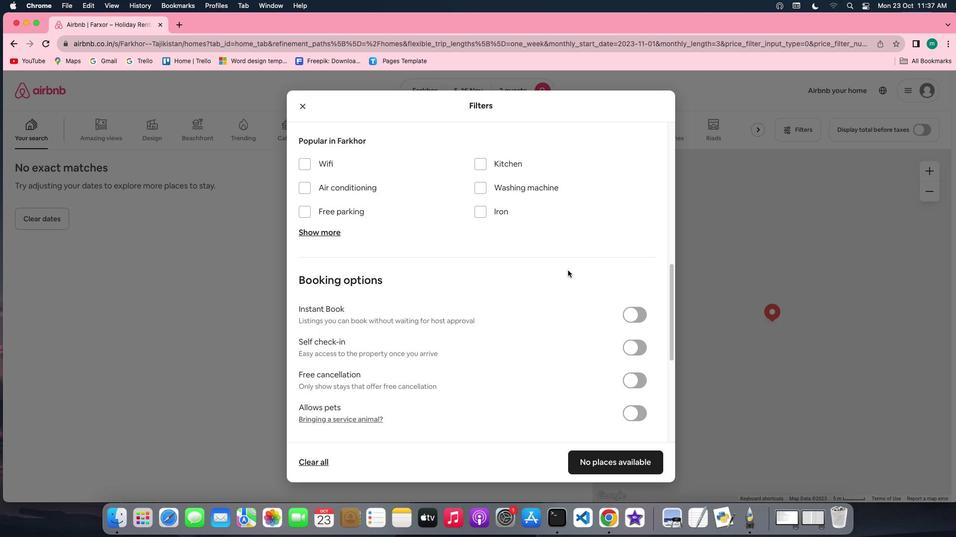 
Action: Mouse scrolled (585, 288) with delta (17, 16)
Screenshot: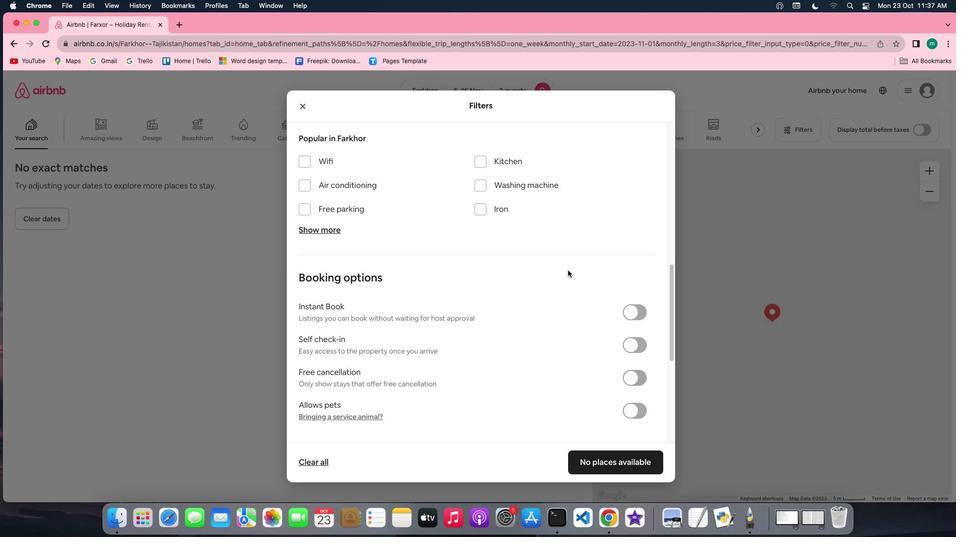 
Action: Mouse scrolled (585, 288) with delta (17, 16)
Screenshot: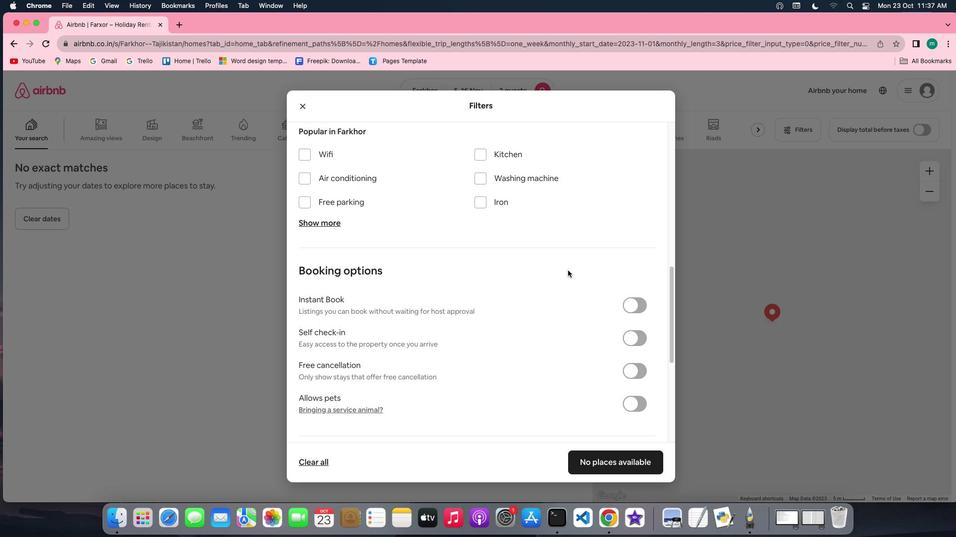 
Action: Mouse scrolled (585, 288) with delta (17, 16)
Screenshot: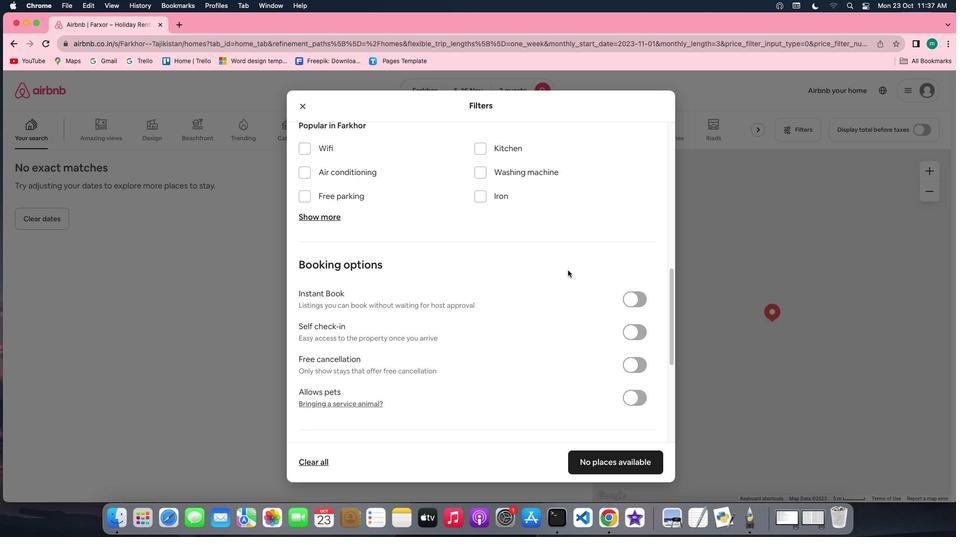 
Action: Mouse scrolled (585, 288) with delta (17, 16)
Screenshot: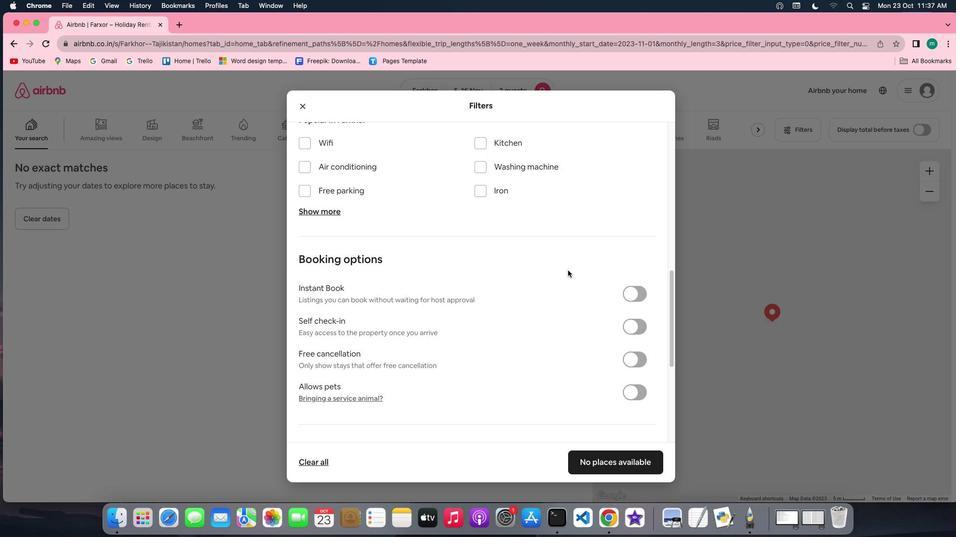 
Action: Mouse scrolled (585, 288) with delta (17, 16)
Screenshot: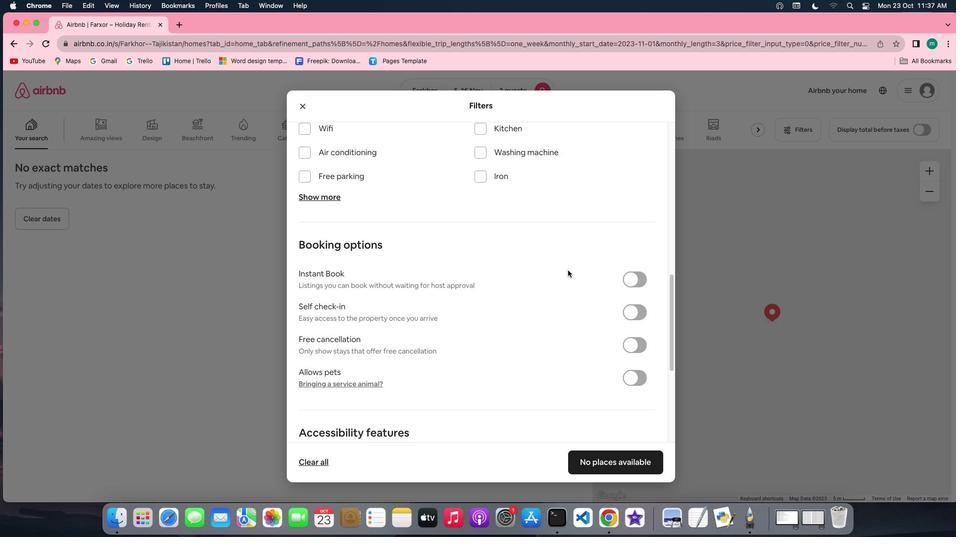 
Action: Mouse scrolled (585, 288) with delta (17, 16)
Screenshot: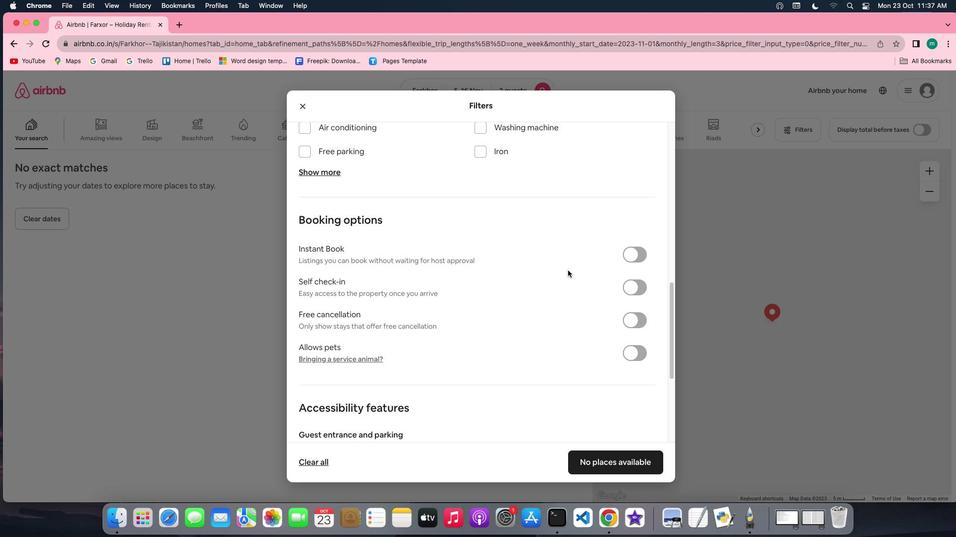 
Action: Mouse moved to (651, 296)
Screenshot: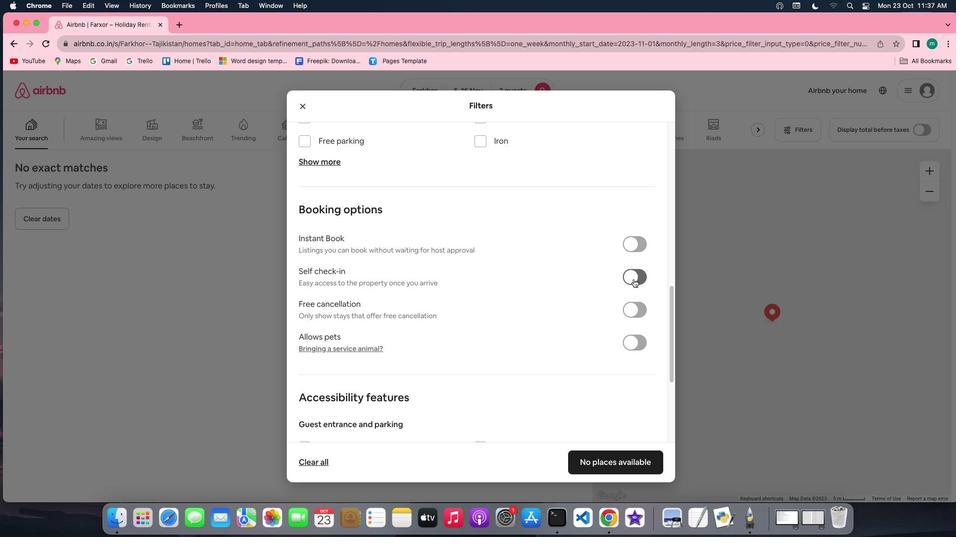 
Action: Mouse pressed left at (651, 296)
Screenshot: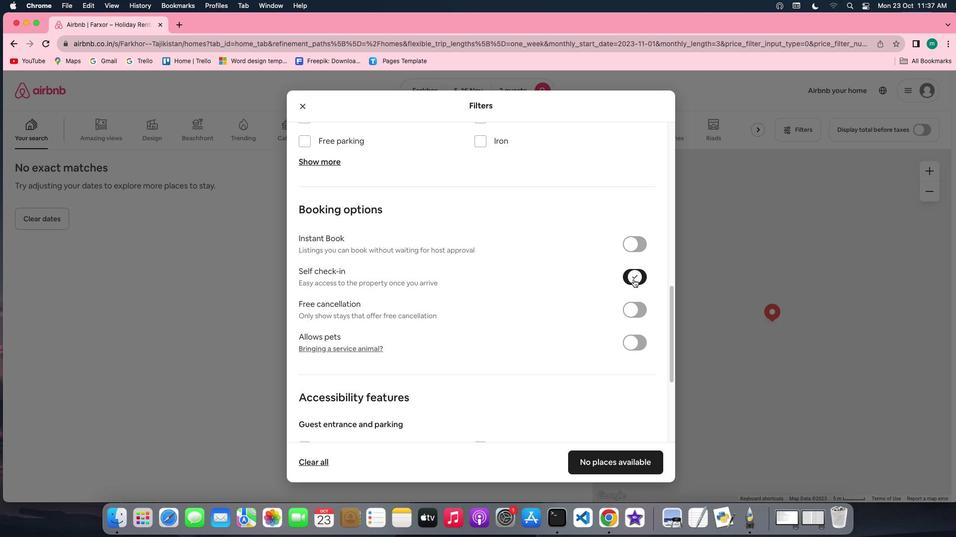 
Action: Mouse moved to (558, 379)
Screenshot: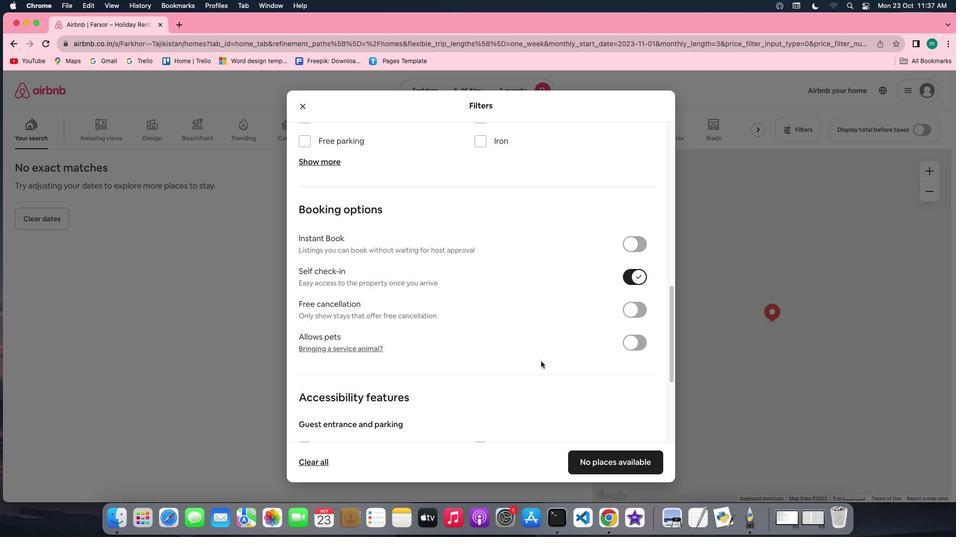 
Action: Mouse scrolled (558, 379) with delta (17, 16)
Screenshot: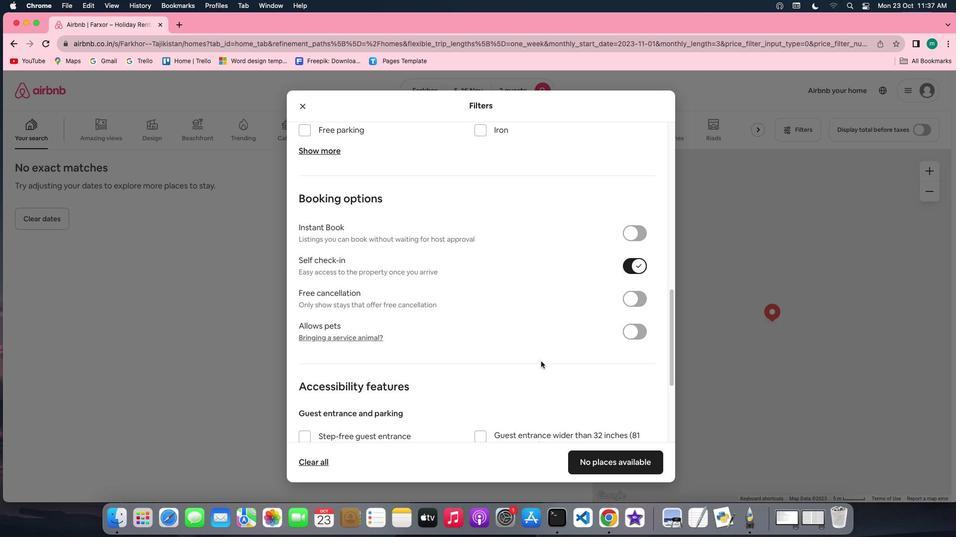 
Action: Mouse scrolled (558, 379) with delta (17, 16)
Screenshot: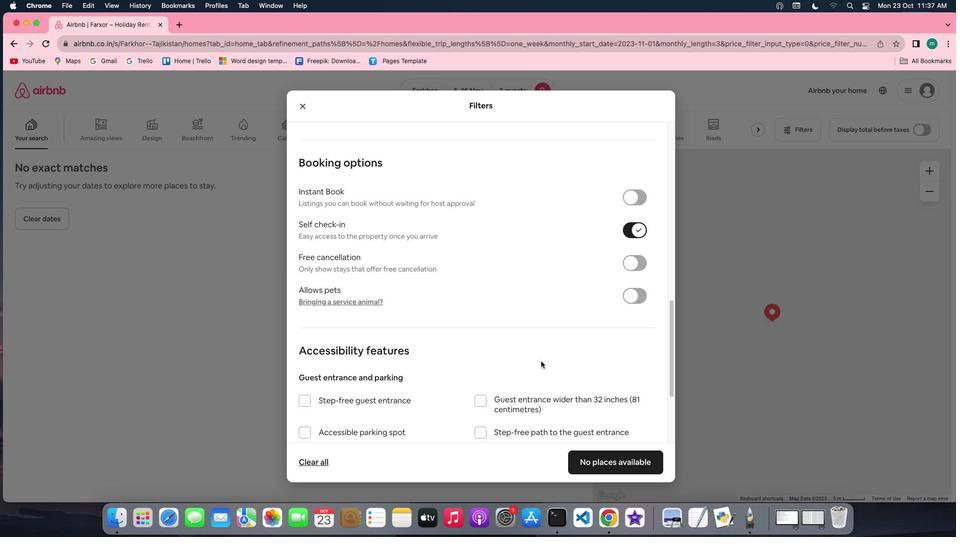 
Action: Mouse scrolled (558, 379) with delta (17, 15)
Screenshot: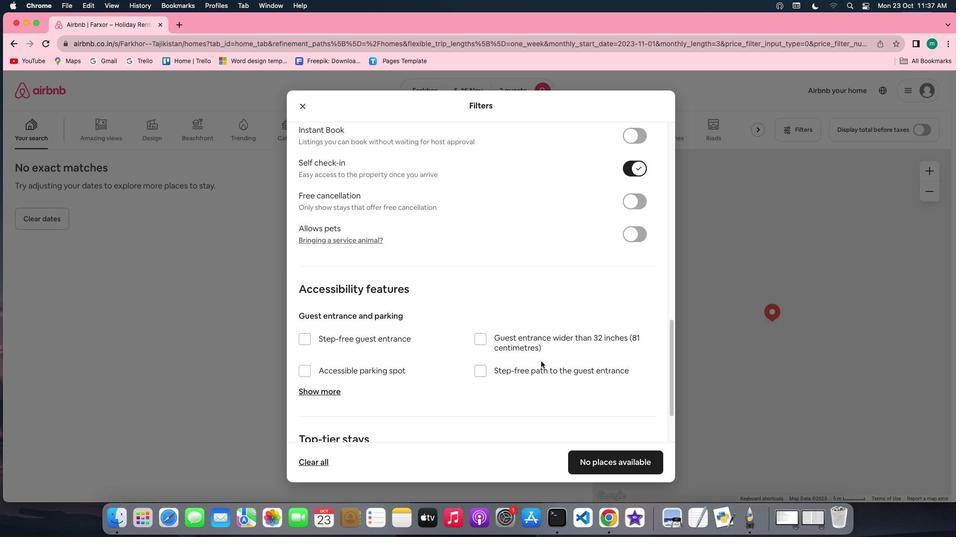 
Action: Mouse scrolled (558, 379) with delta (17, 15)
Screenshot: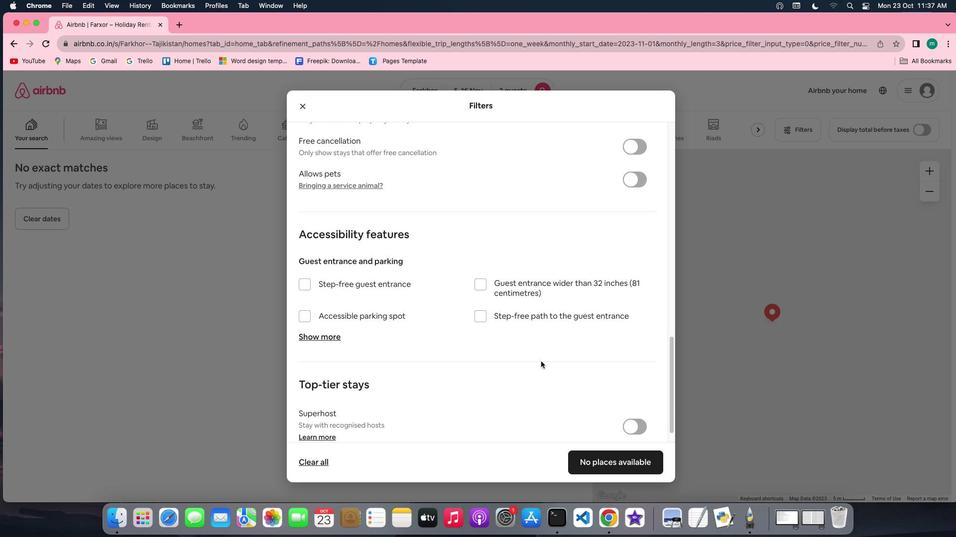 
Action: Mouse scrolled (558, 379) with delta (17, 14)
Screenshot: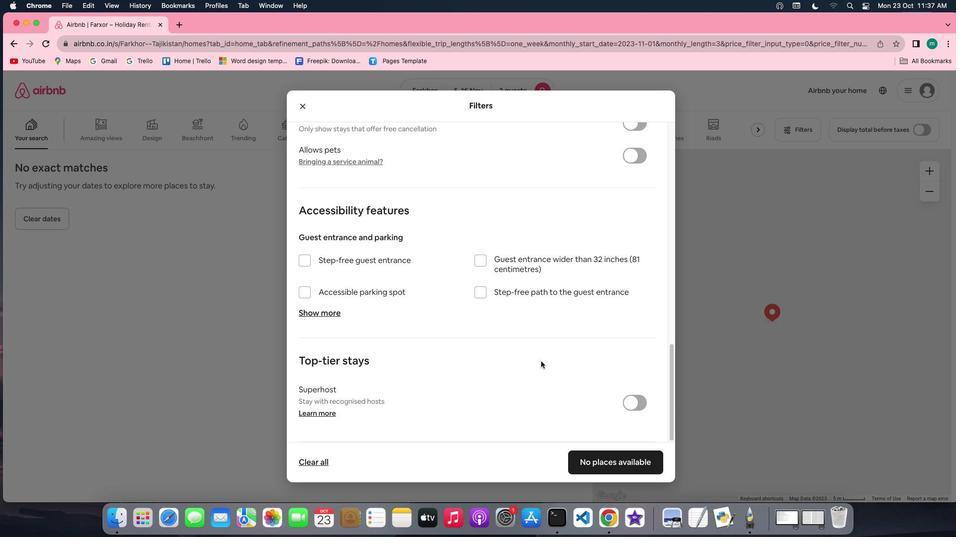 
Action: Mouse scrolled (558, 379) with delta (17, 16)
Screenshot: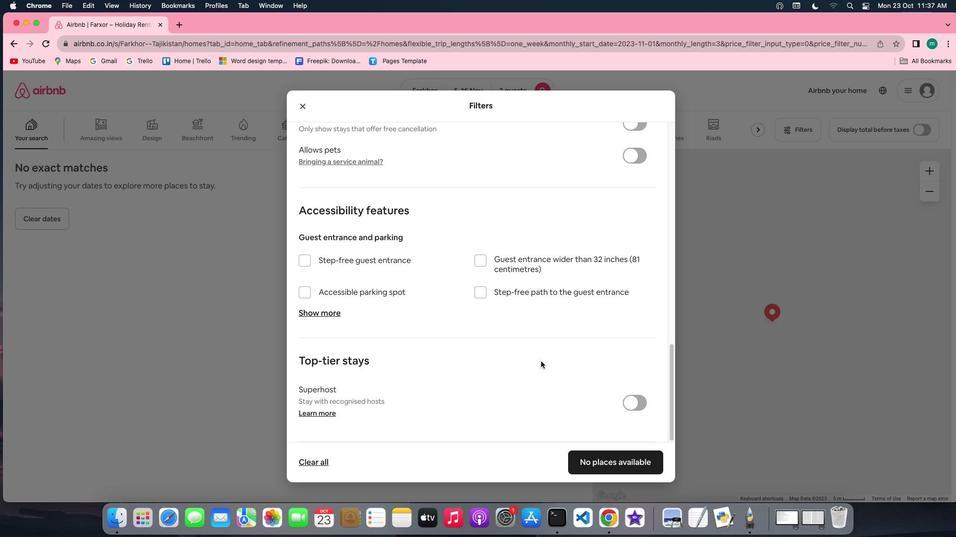 
Action: Mouse scrolled (558, 379) with delta (17, 16)
Screenshot: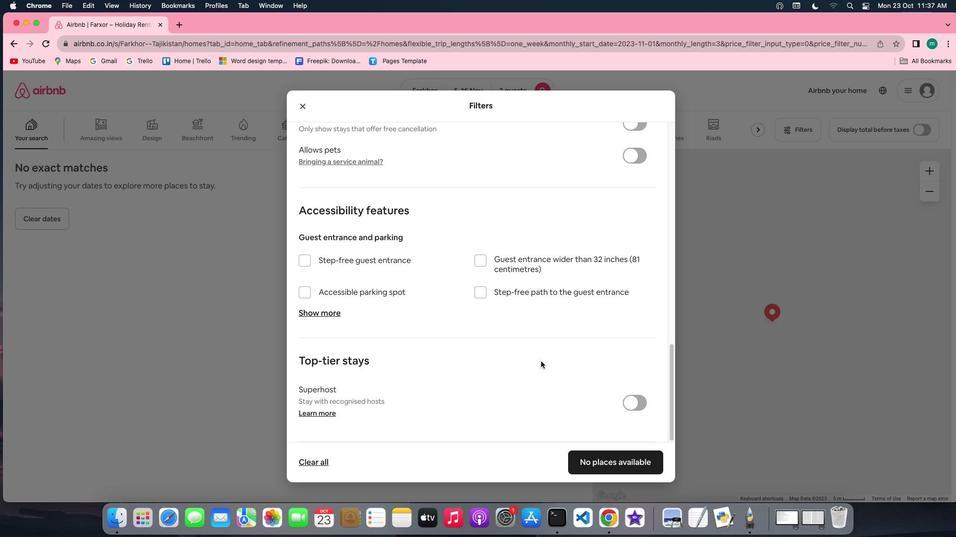 
Action: Mouse scrolled (558, 379) with delta (17, 15)
Screenshot: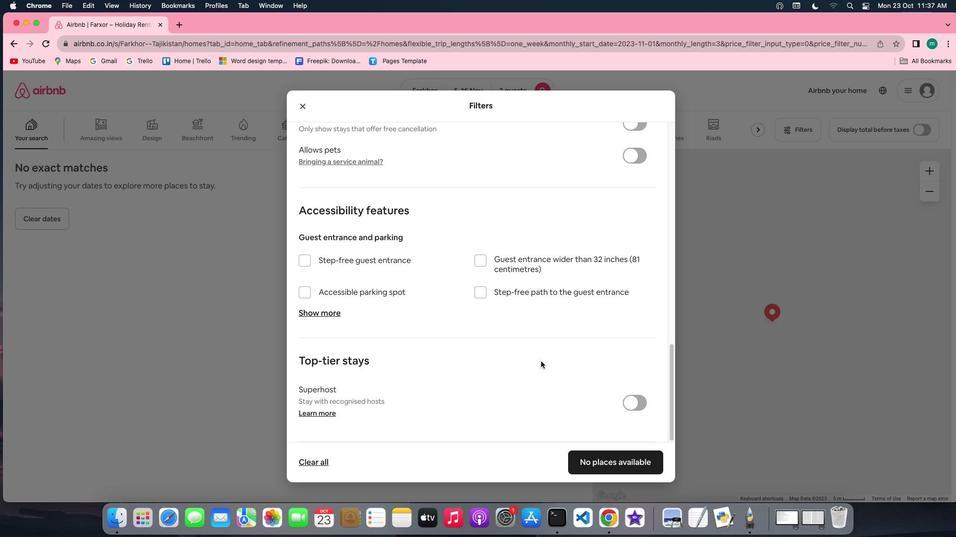
Action: Mouse scrolled (558, 379) with delta (17, 14)
Screenshot: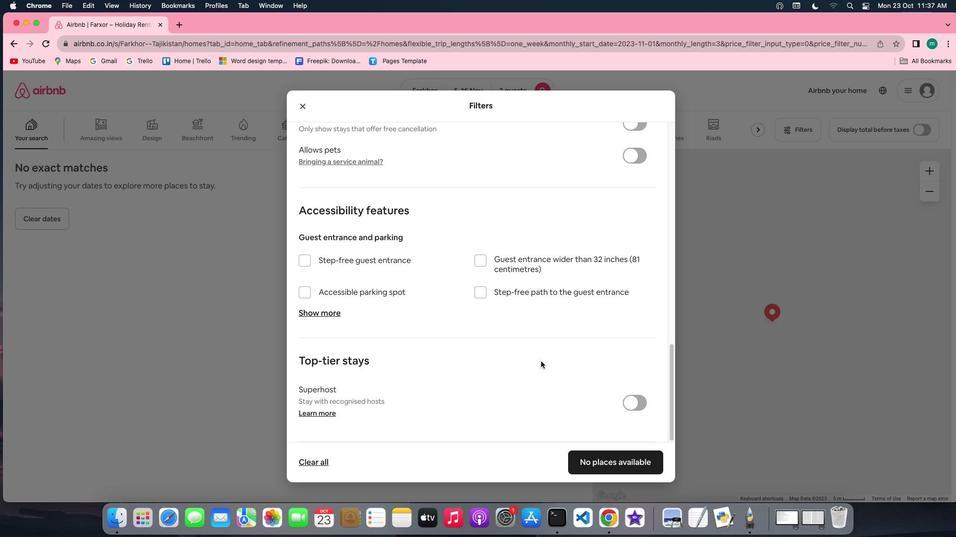
Action: Mouse scrolled (558, 379) with delta (17, 14)
Screenshot: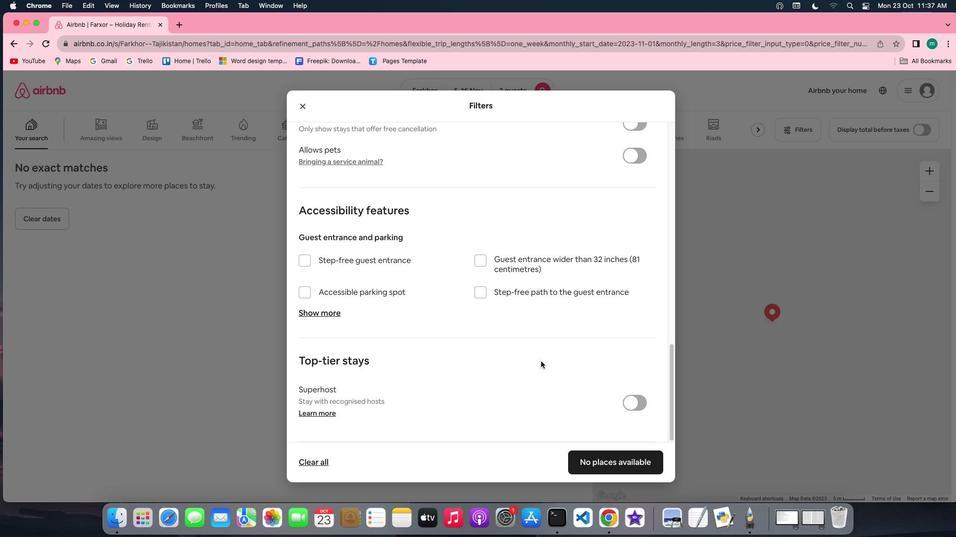 
Action: Mouse scrolled (558, 379) with delta (17, 14)
Screenshot: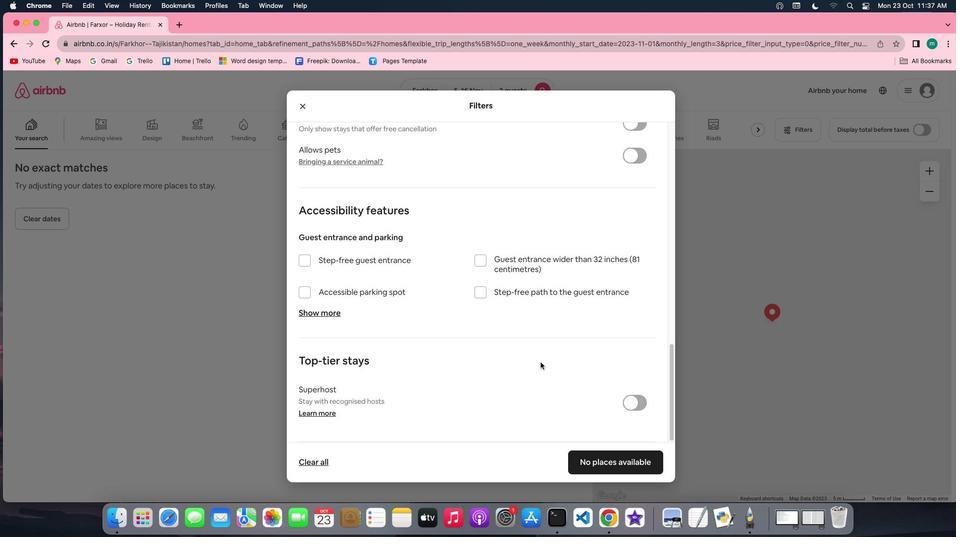 
Action: Mouse moved to (642, 482)
Screenshot: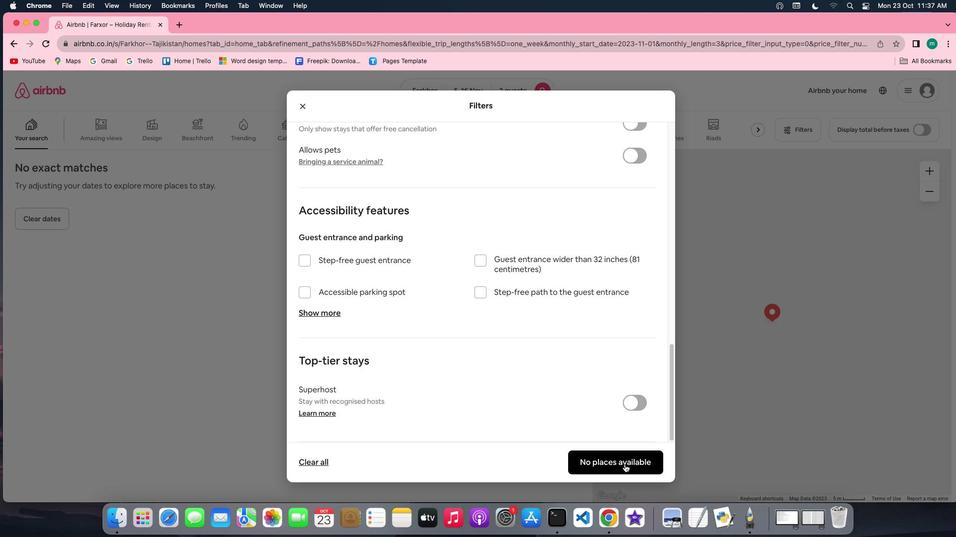 
Action: Mouse pressed left at (642, 482)
Screenshot: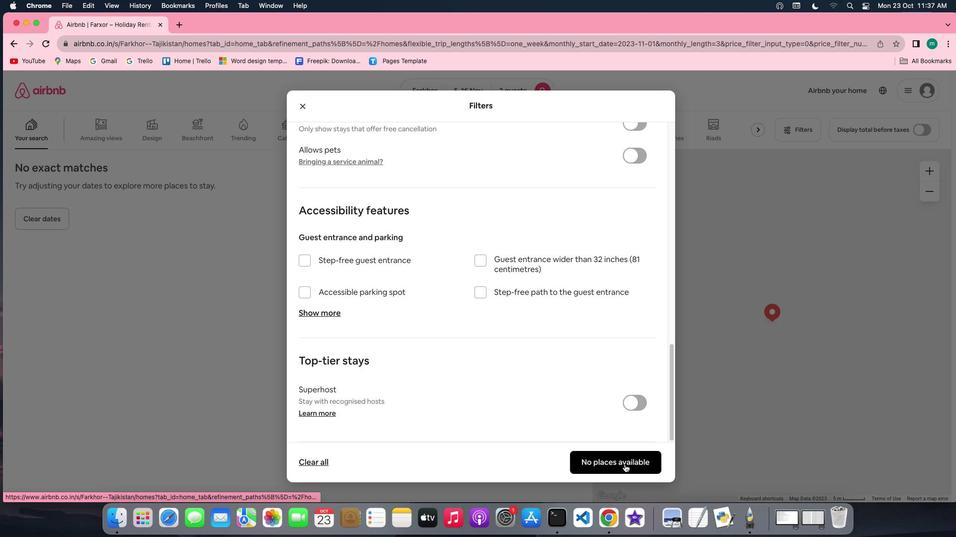 
